 Task: Search for a shared room in Weihai, China, from June 8 to June 19 for 1 guest, with a price range of 5000-12000 INR.
Action: Mouse moved to (405, 91)
Screenshot: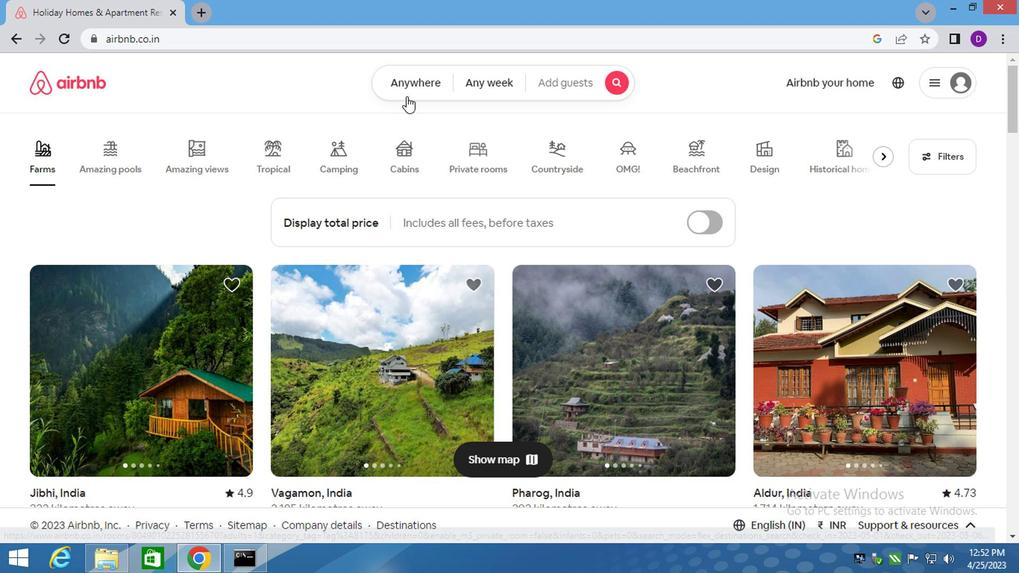 
Action: Mouse pressed left at (405, 91)
Screenshot: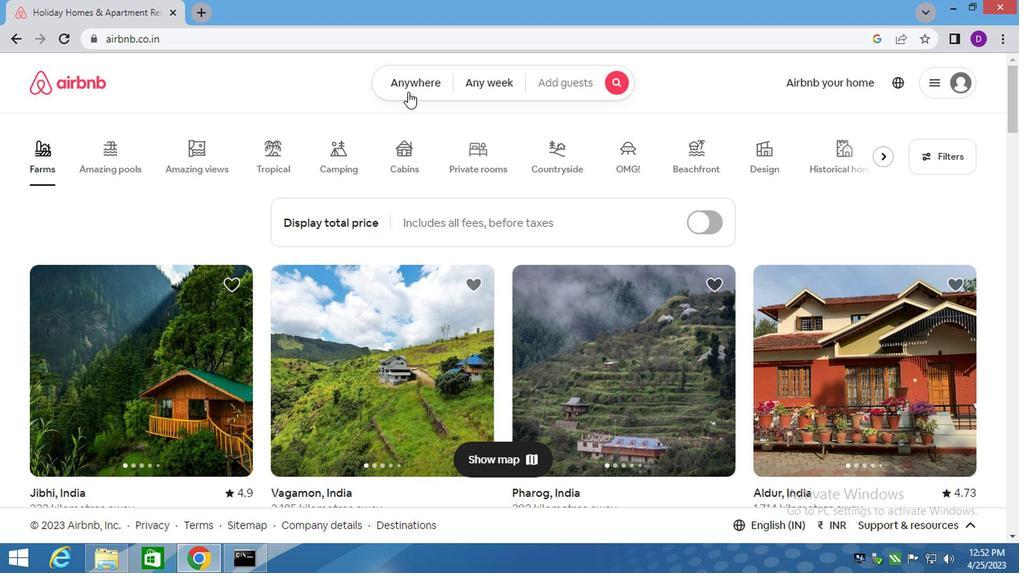 
Action: Mouse moved to (239, 145)
Screenshot: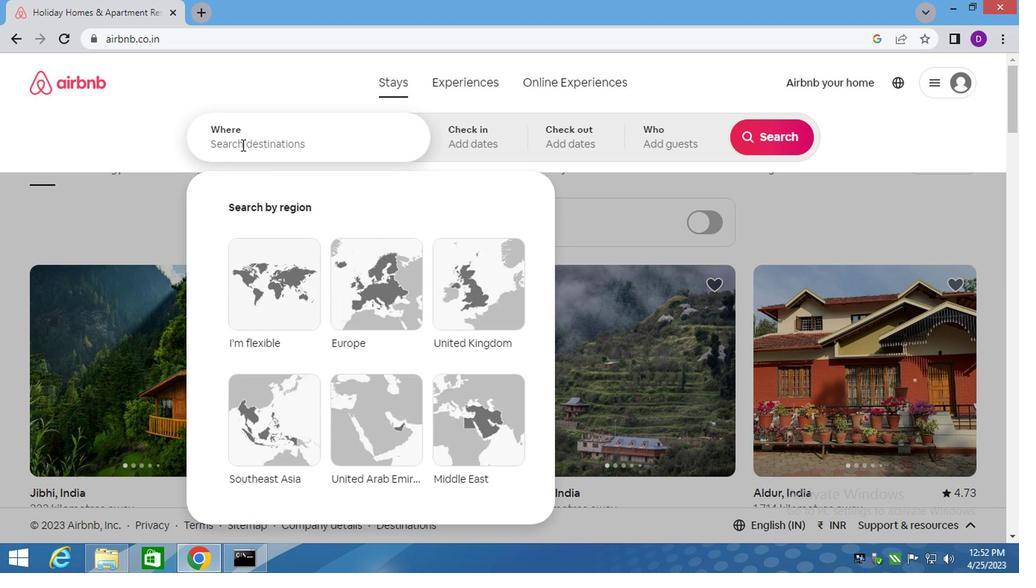 
Action: Mouse pressed left at (239, 145)
Screenshot: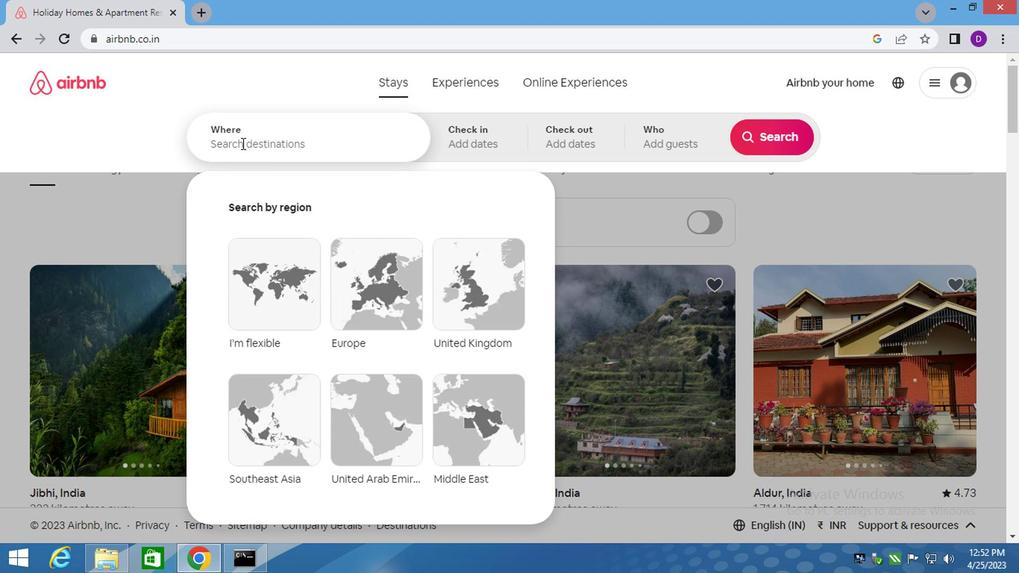 
Action: Key pressed <Key.shift>WEIHAI,<Key.space><Key.shift>CHINA<Key.enter>
Screenshot: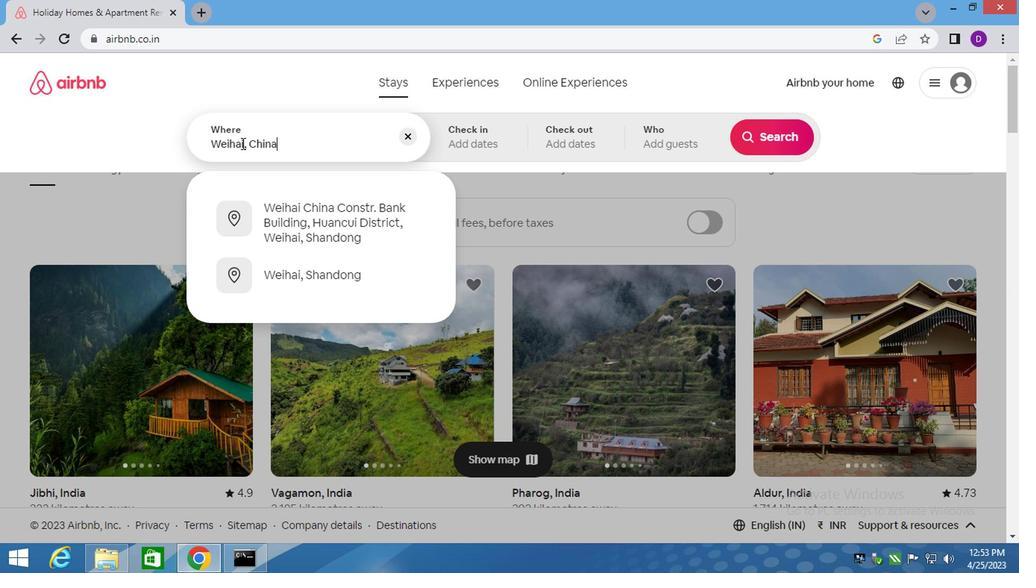 
Action: Mouse moved to (762, 262)
Screenshot: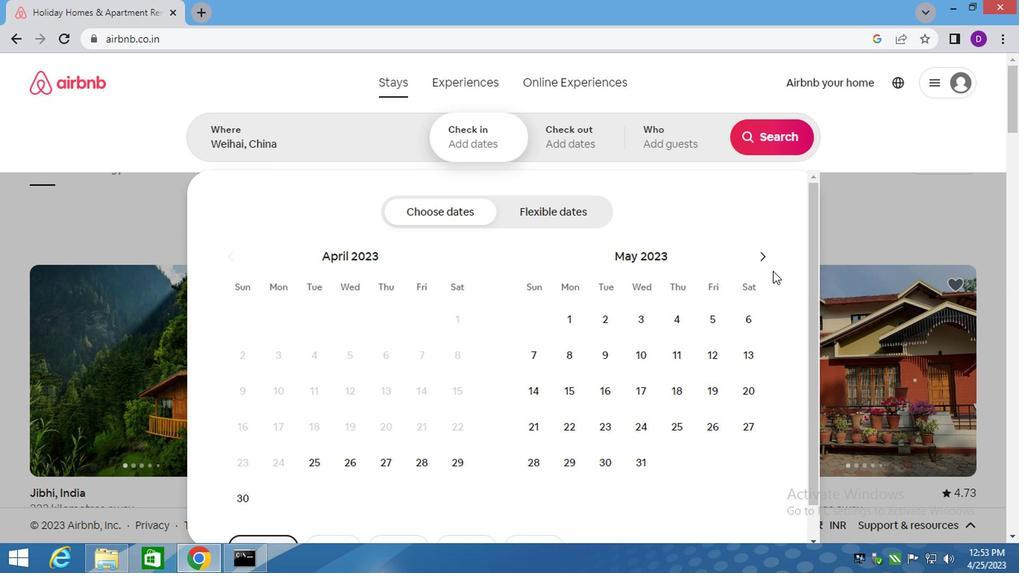 
Action: Mouse pressed left at (762, 262)
Screenshot: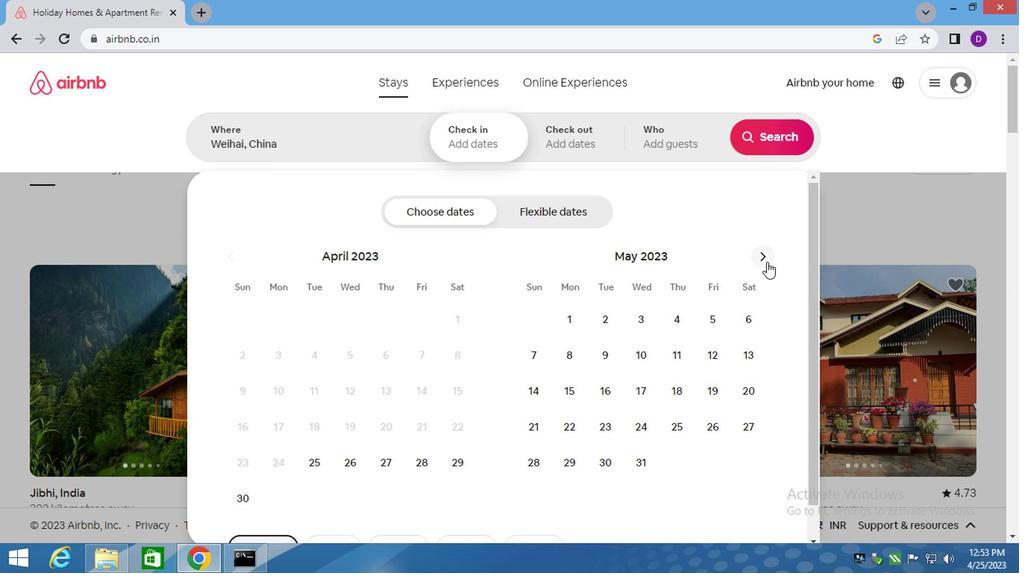 
Action: Mouse moved to (664, 362)
Screenshot: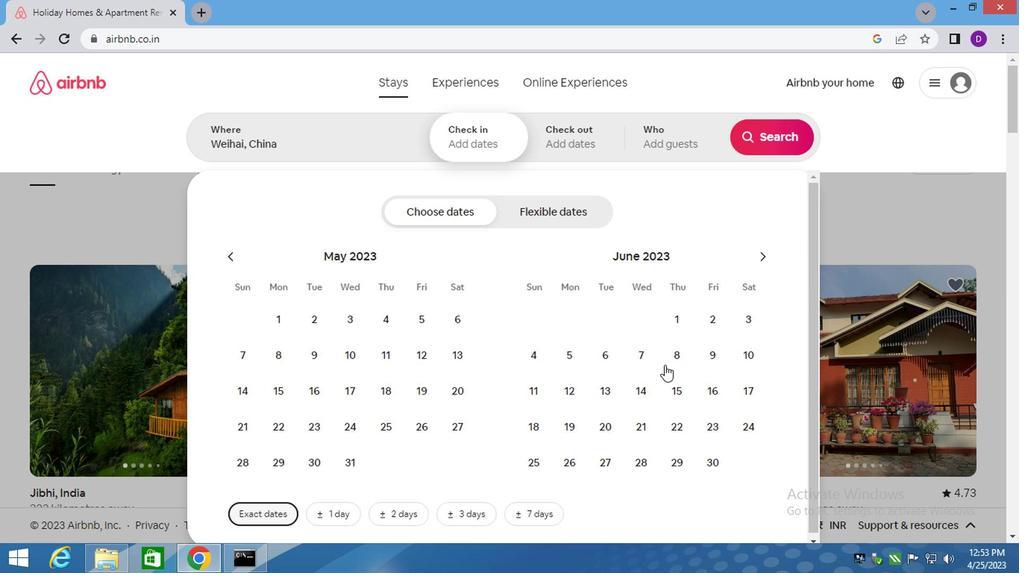 
Action: Mouse pressed left at (664, 362)
Screenshot: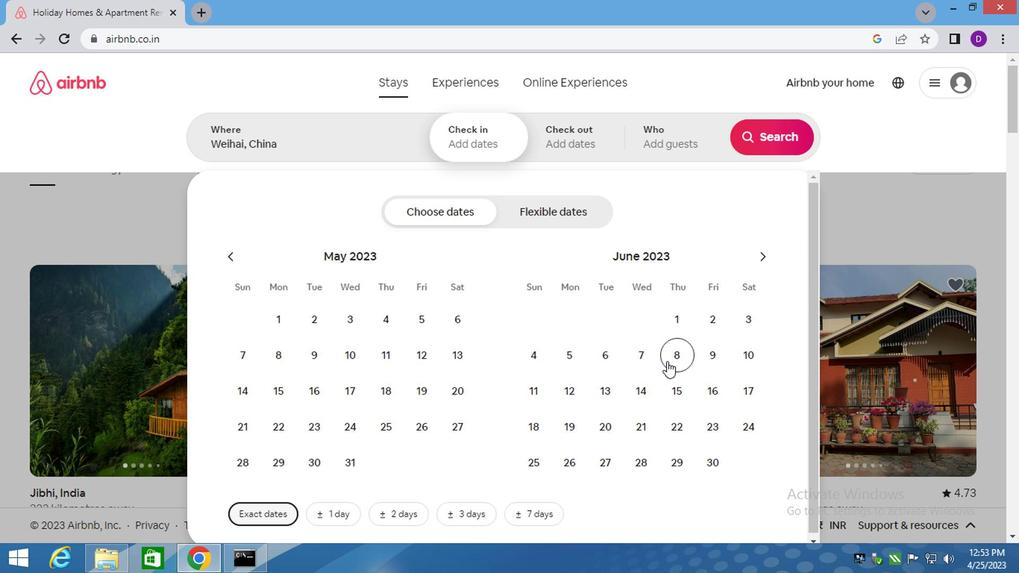 
Action: Mouse moved to (628, 424)
Screenshot: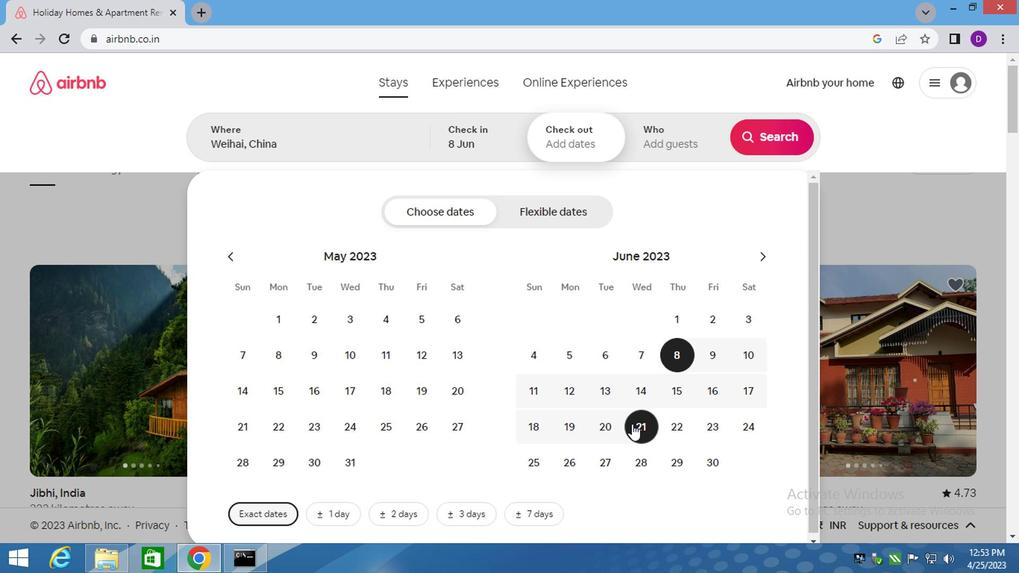 
Action: Mouse pressed left at (628, 424)
Screenshot: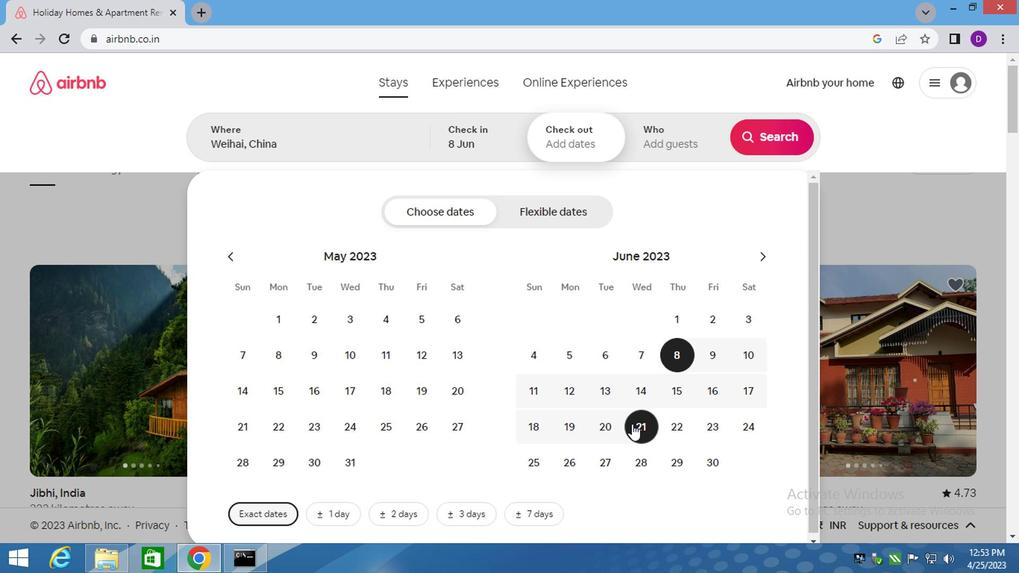 
Action: Mouse moved to (570, 425)
Screenshot: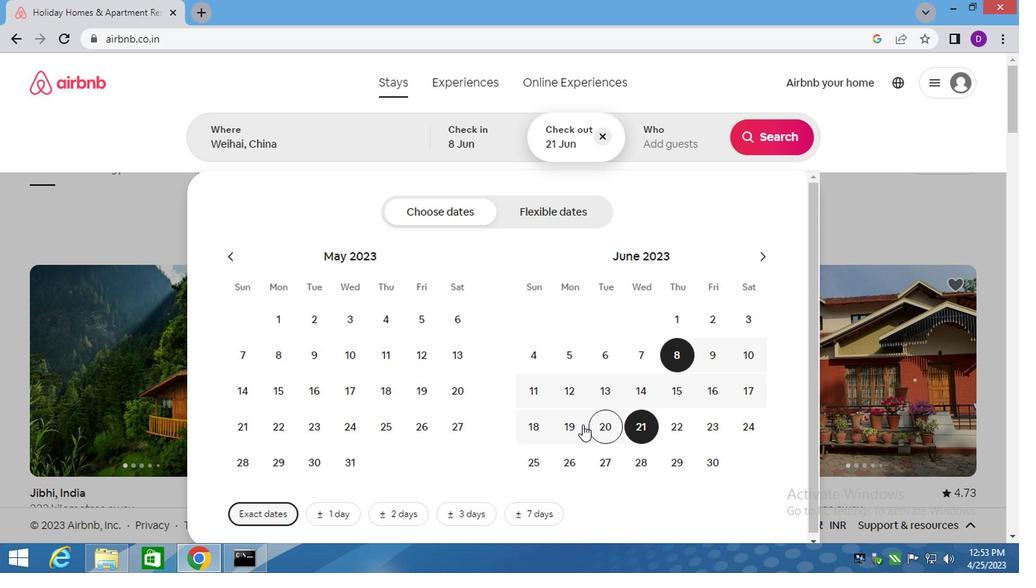 
Action: Mouse pressed left at (570, 425)
Screenshot: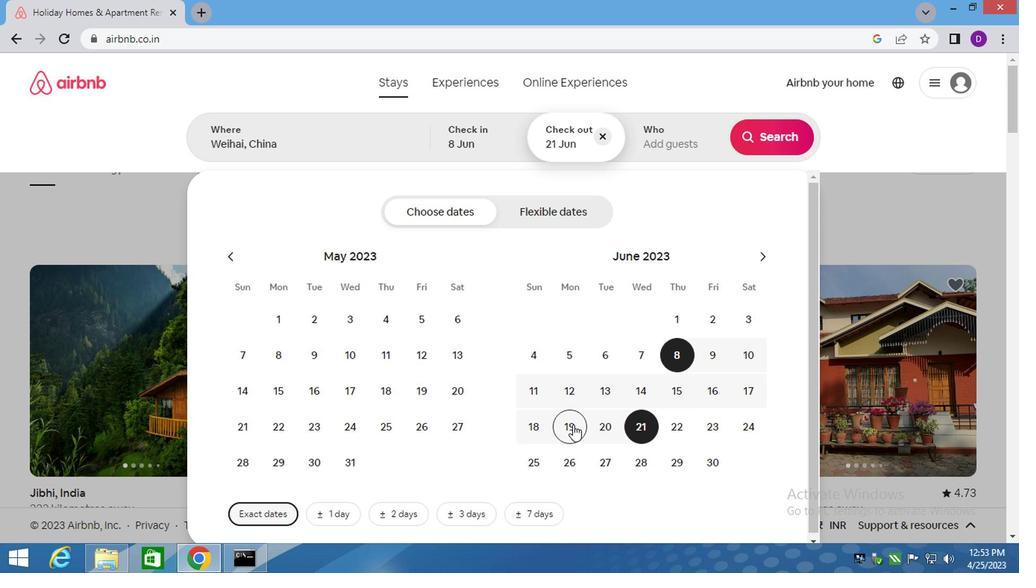 
Action: Mouse moved to (653, 127)
Screenshot: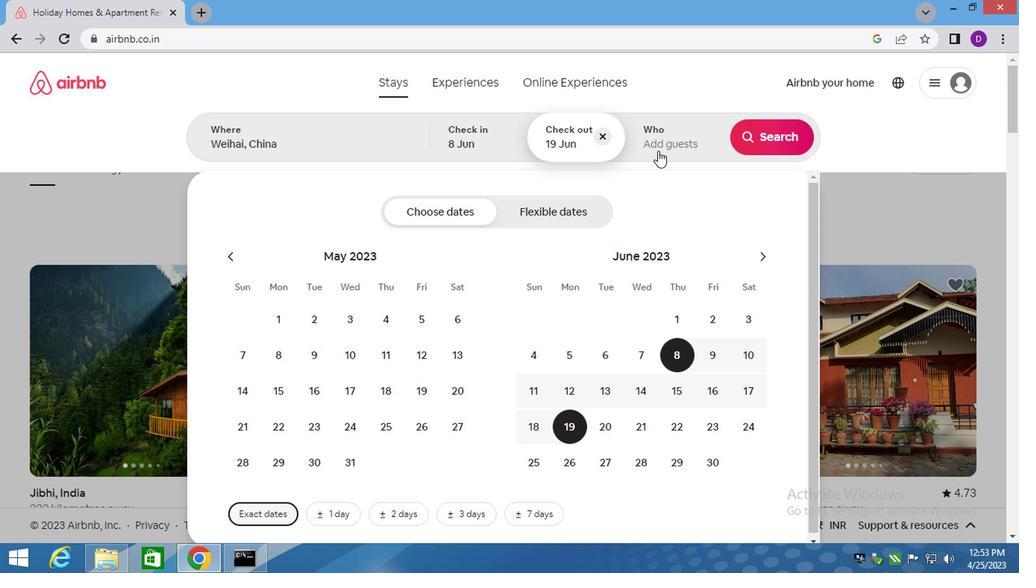 
Action: Mouse pressed left at (653, 127)
Screenshot: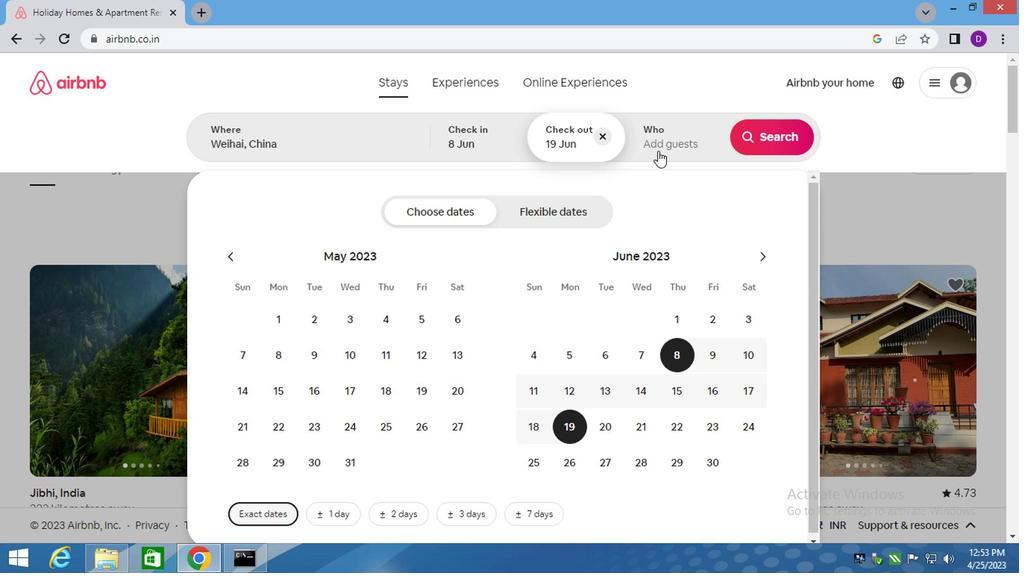 
Action: Mouse moved to (769, 218)
Screenshot: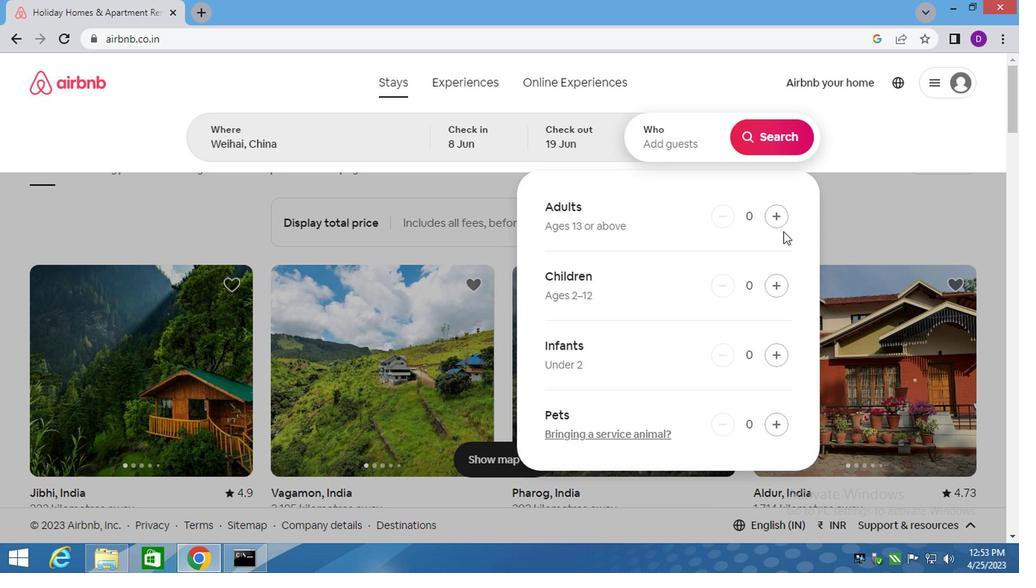 
Action: Mouse pressed left at (769, 218)
Screenshot: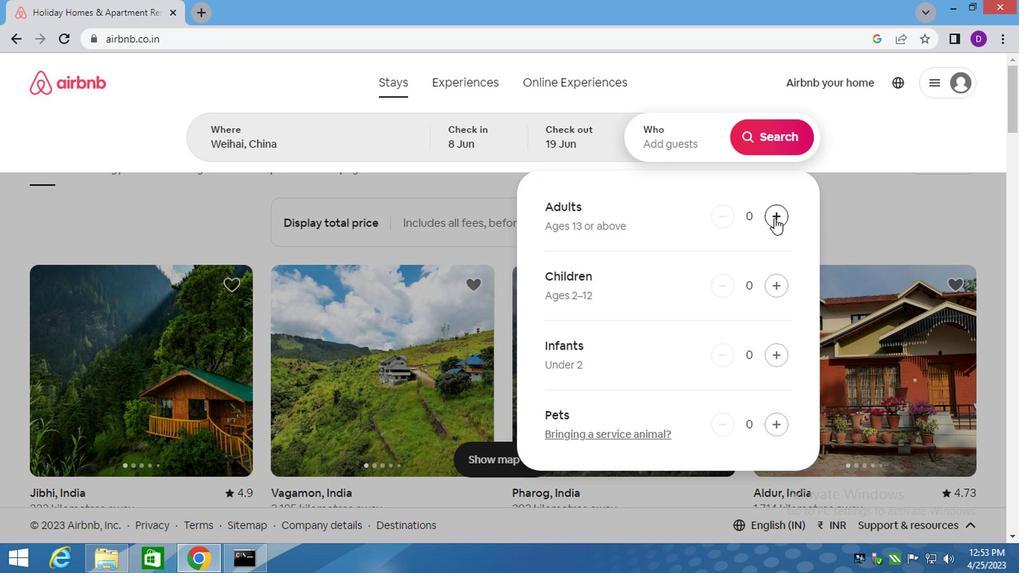 
Action: Mouse moved to (760, 138)
Screenshot: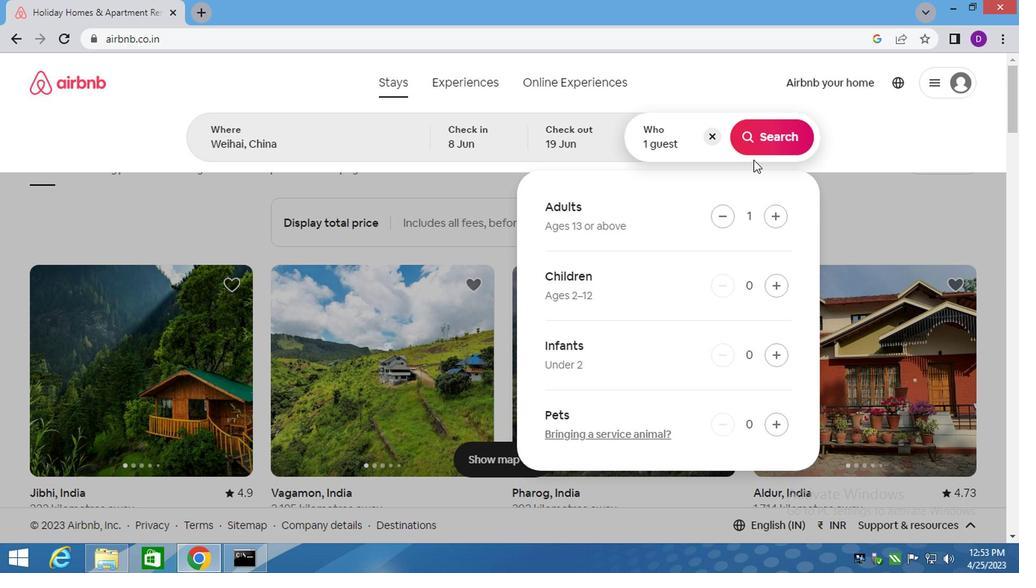 
Action: Mouse pressed left at (760, 138)
Screenshot: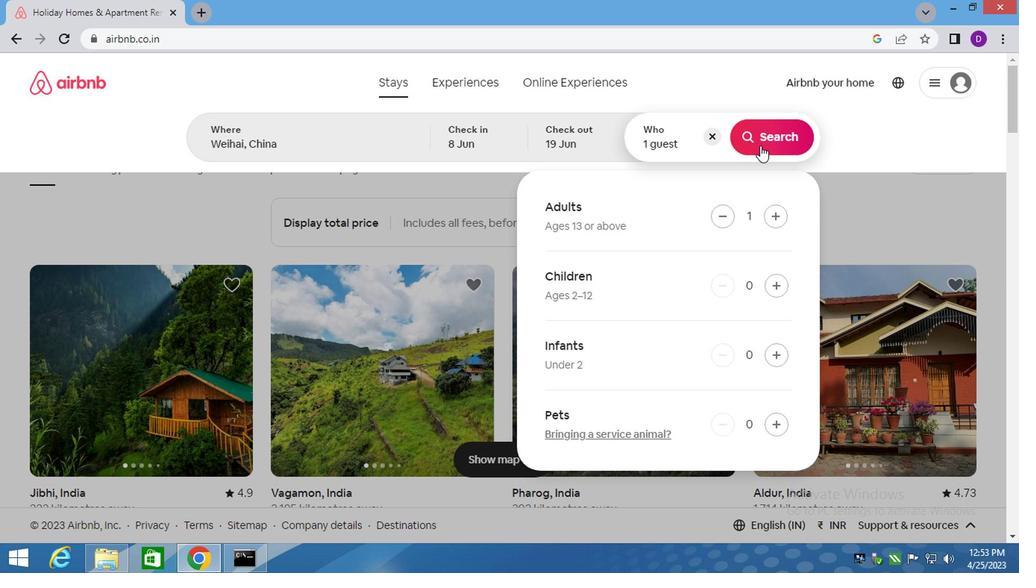 
Action: Mouse moved to (936, 150)
Screenshot: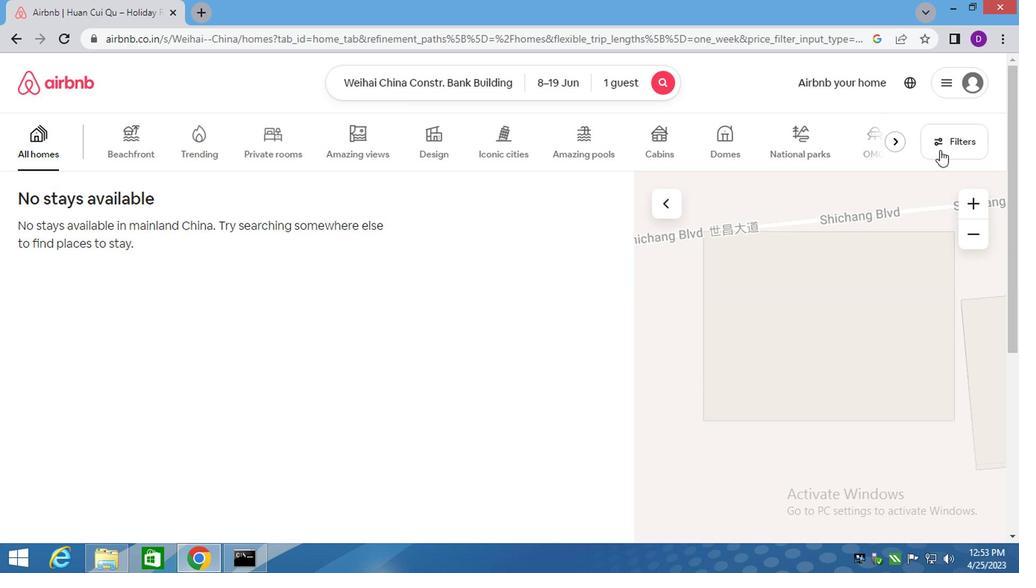 
Action: Mouse pressed left at (936, 150)
Screenshot: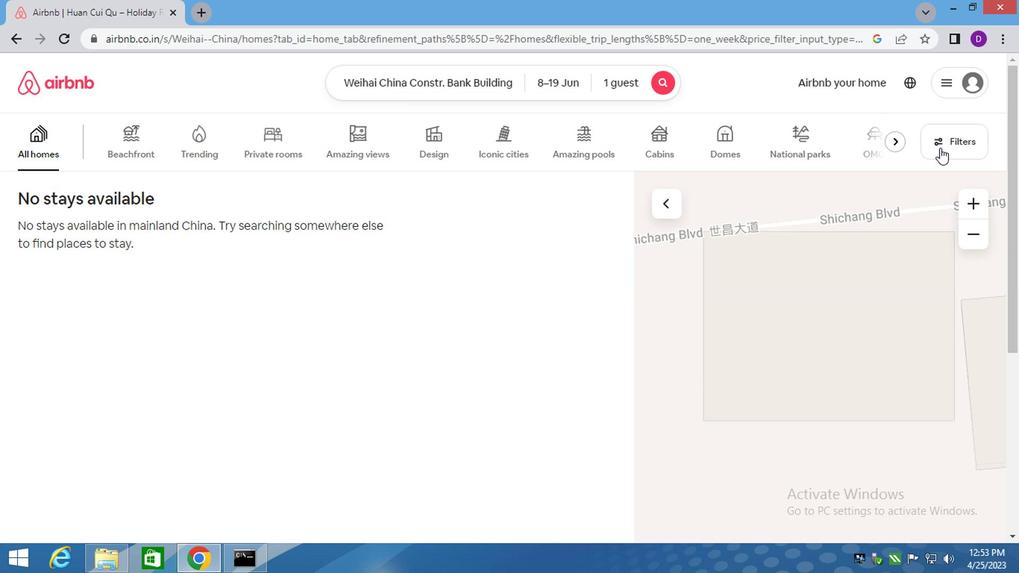
Action: Mouse moved to (309, 234)
Screenshot: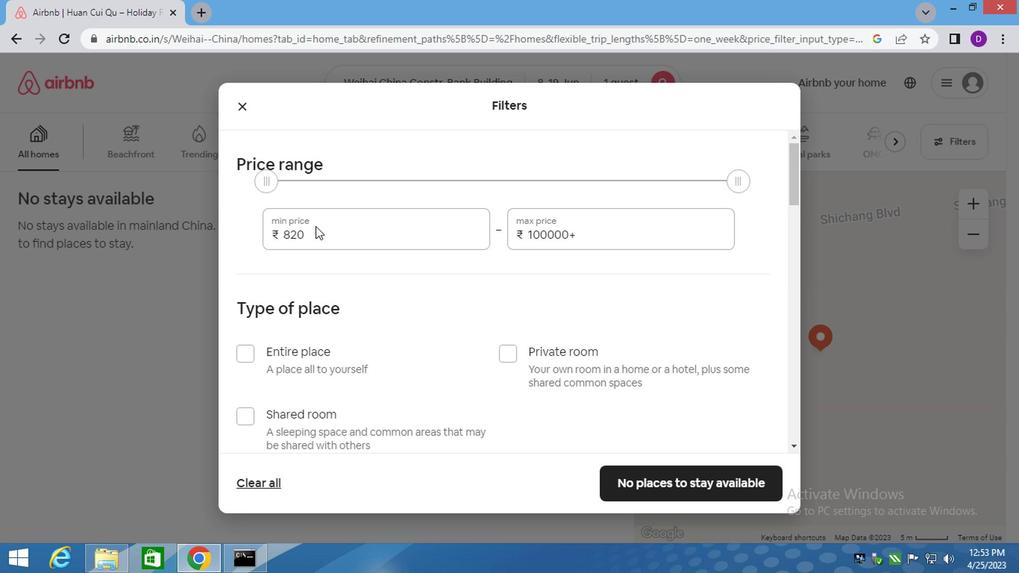 
Action: Mouse pressed left at (309, 234)
Screenshot: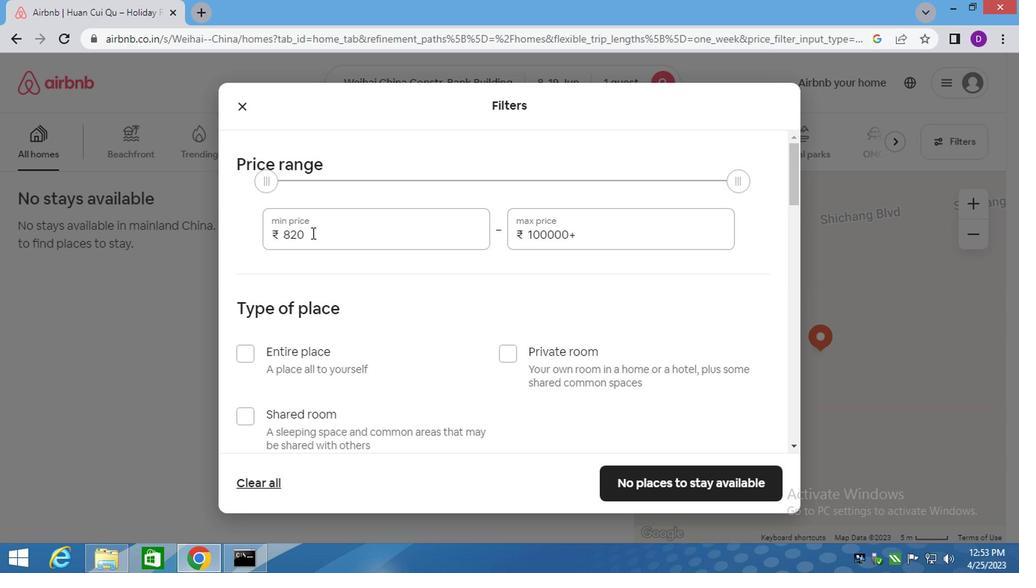 
Action: Mouse pressed left at (309, 234)
Screenshot: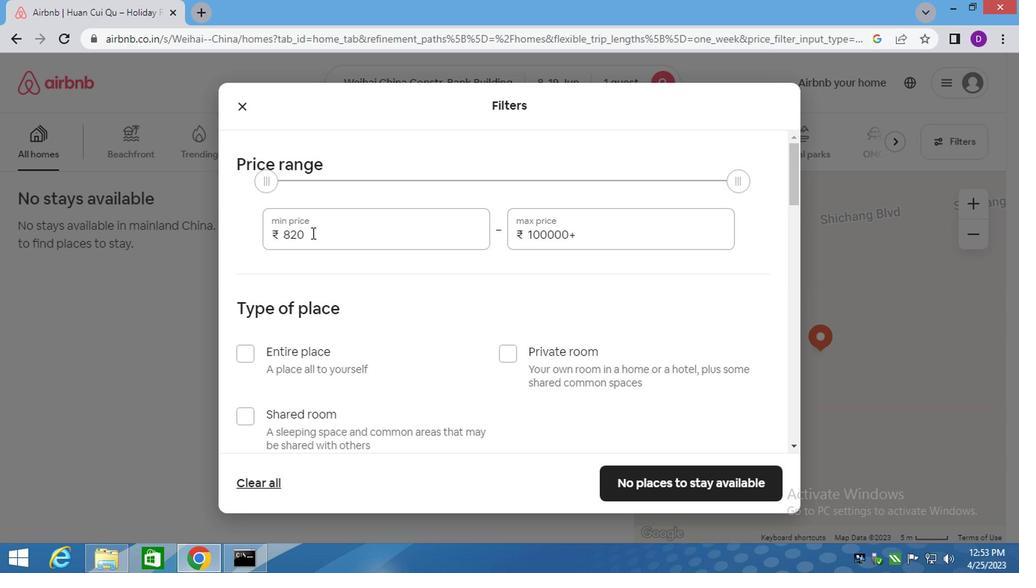 
Action: Key pressed 5000<Key.tab>12000
Screenshot: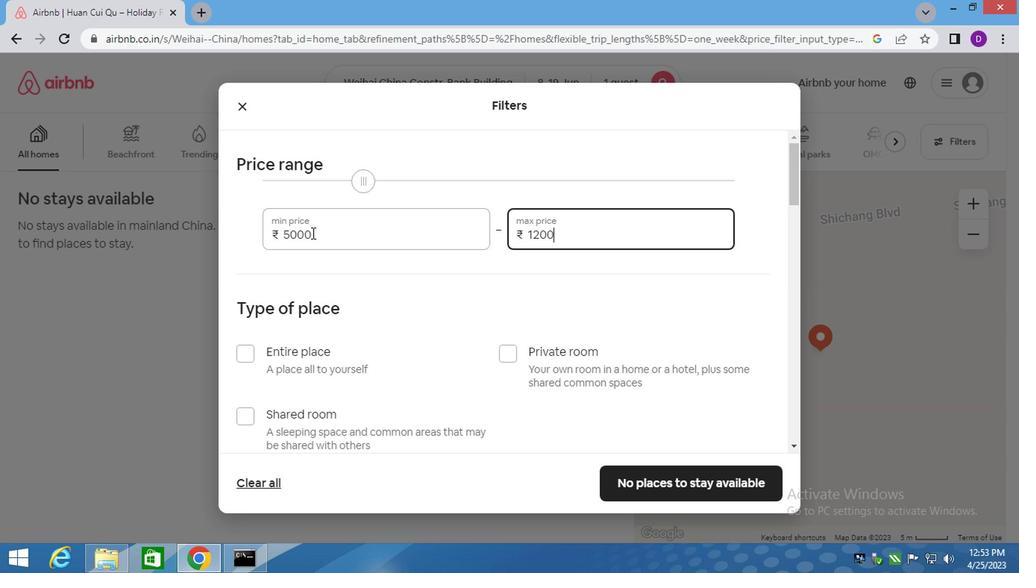 
Action: Mouse moved to (240, 416)
Screenshot: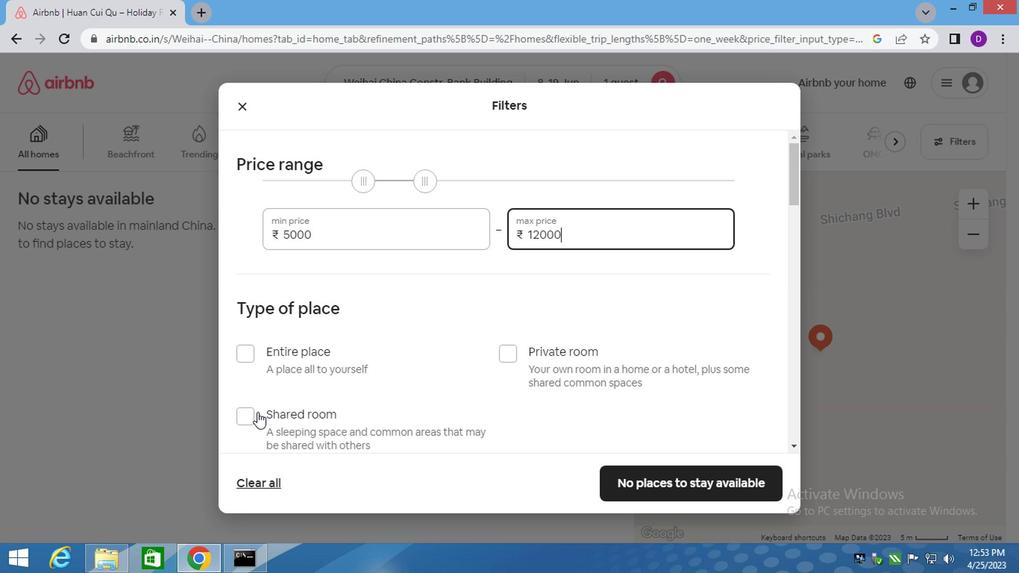 
Action: Mouse pressed left at (240, 416)
Screenshot: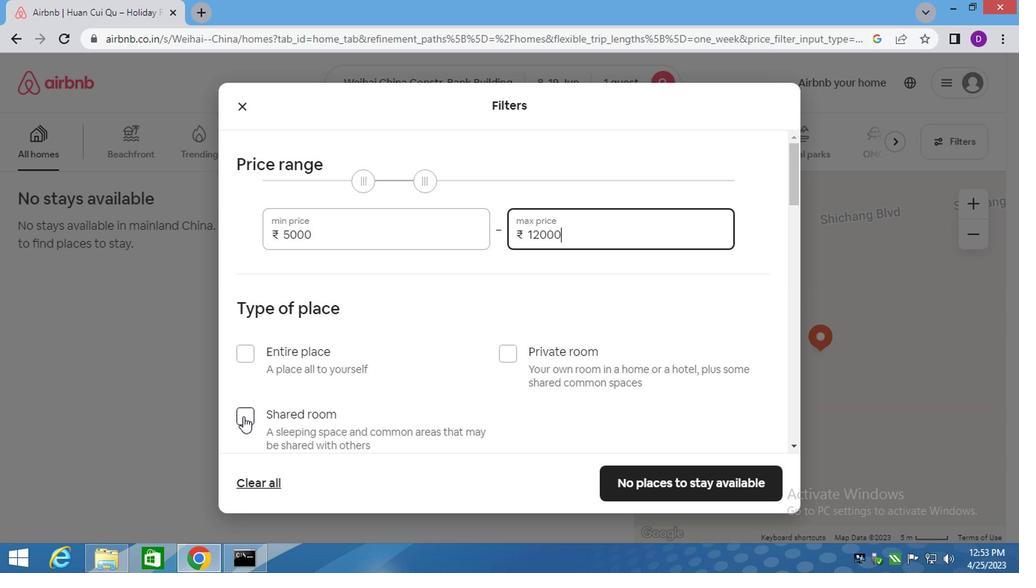 
Action: Mouse moved to (378, 357)
Screenshot: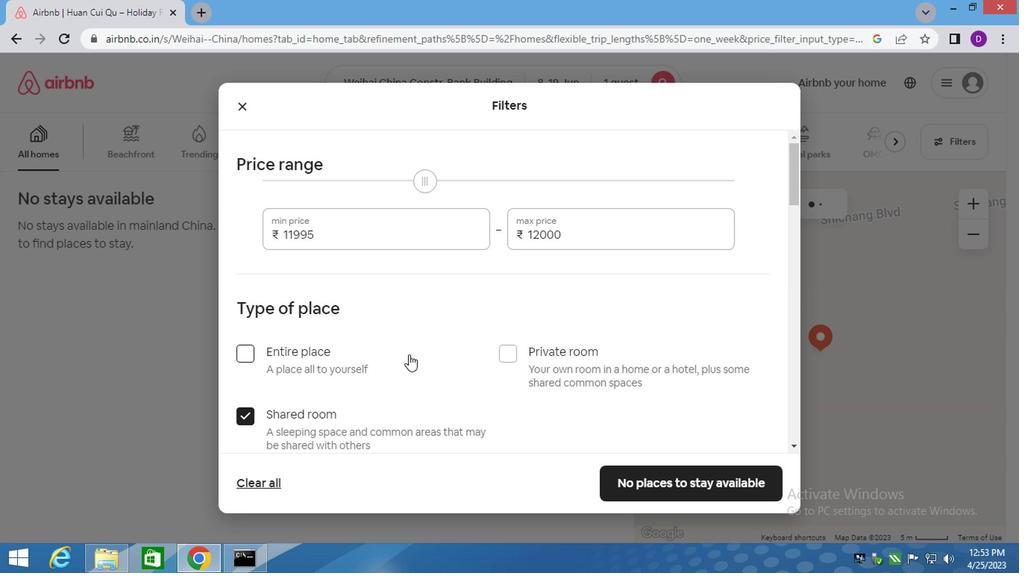 
Action: Mouse scrolled (384, 352) with delta (0, 0)
Screenshot: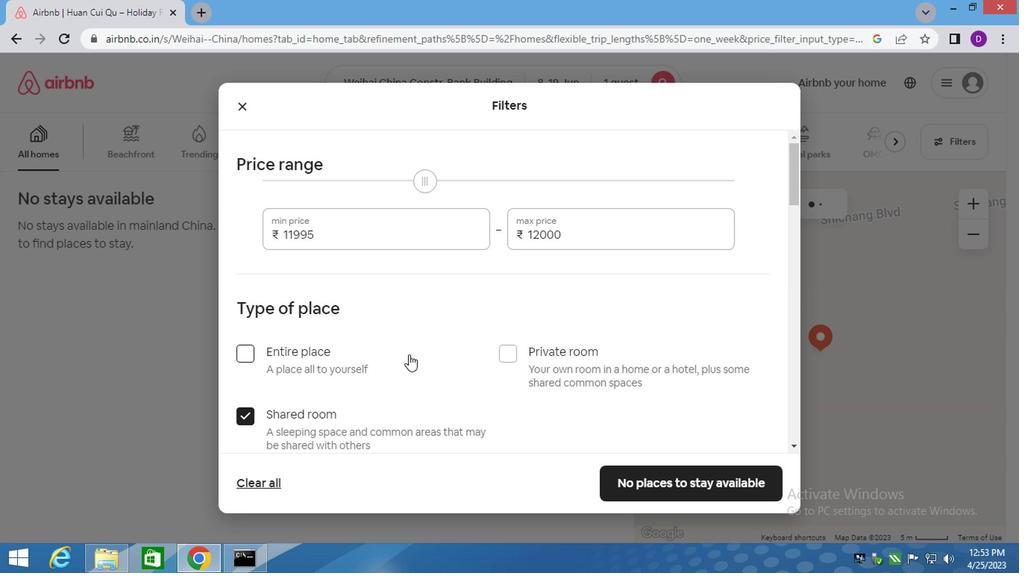 
Action: Mouse moved to (377, 359)
Screenshot: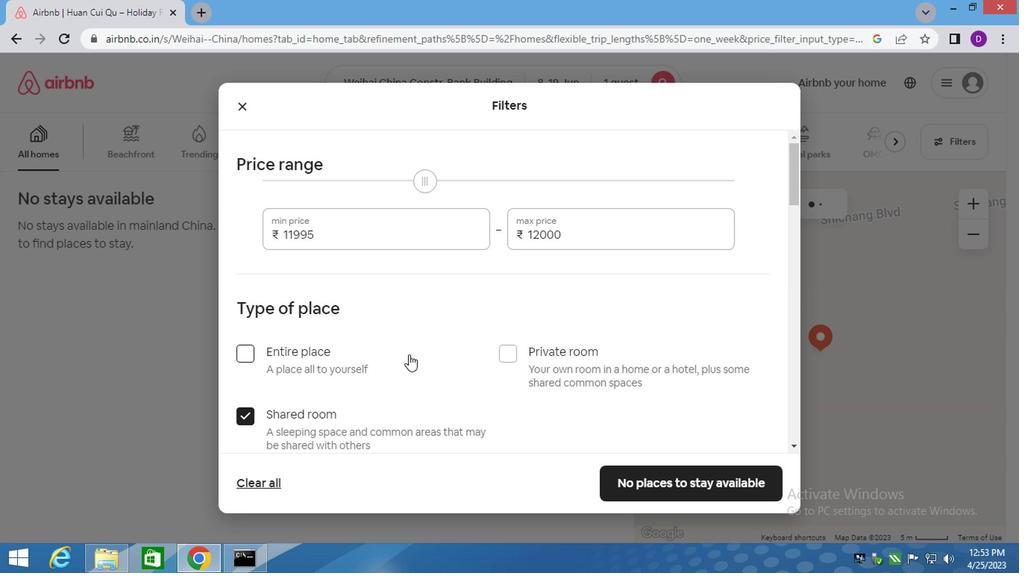 
Action: Mouse scrolled (378, 357) with delta (0, 0)
Screenshot: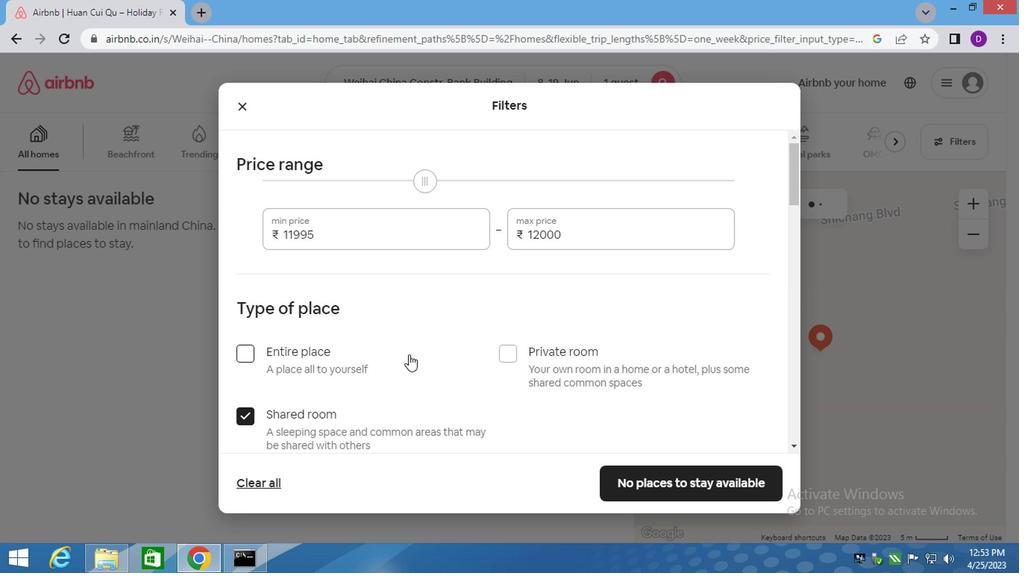 
Action: Mouse scrolled (377, 358) with delta (0, -1)
Screenshot: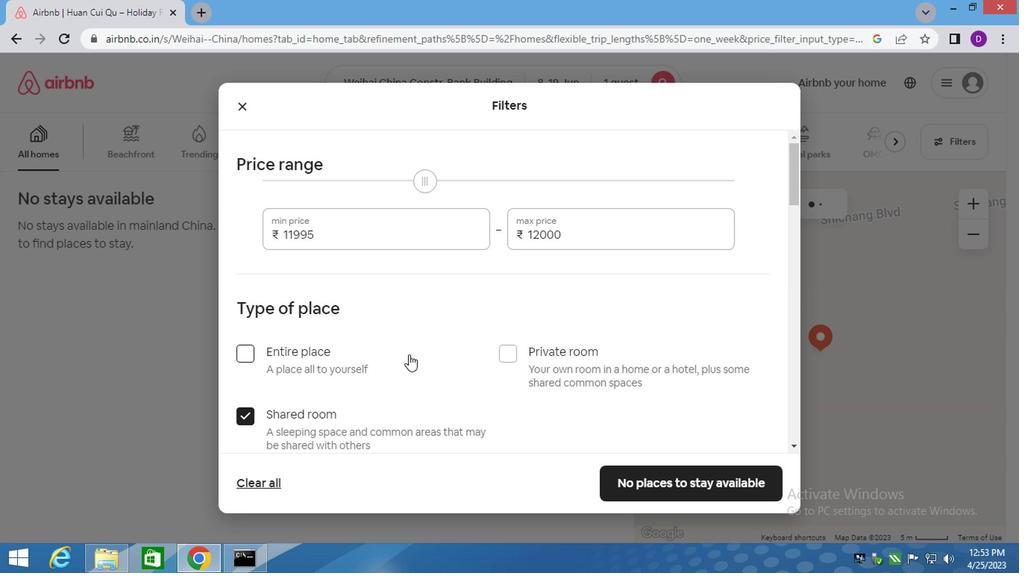 
Action: Mouse moved to (372, 359)
Screenshot: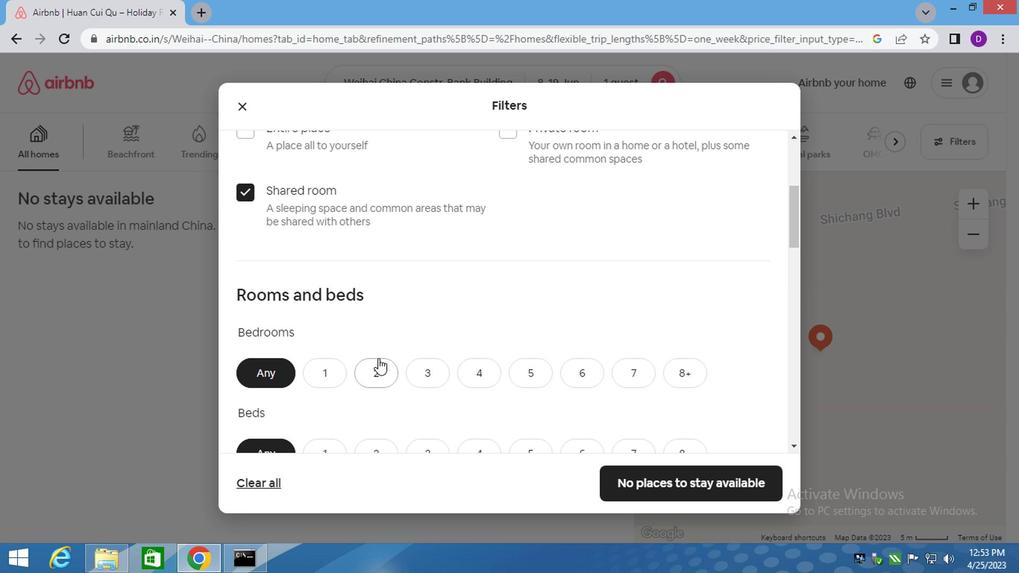 
Action: Mouse scrolled (372, 358) with delta (0, -1)
Screenshot: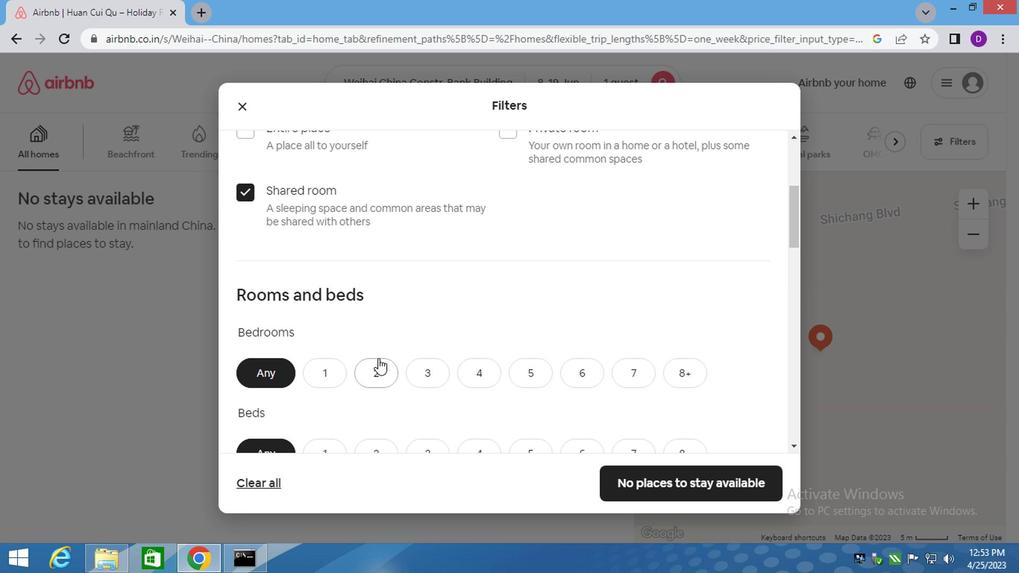 
Action: Mouse scrolled (372, 358) with delta (0, -1)
Screenshot: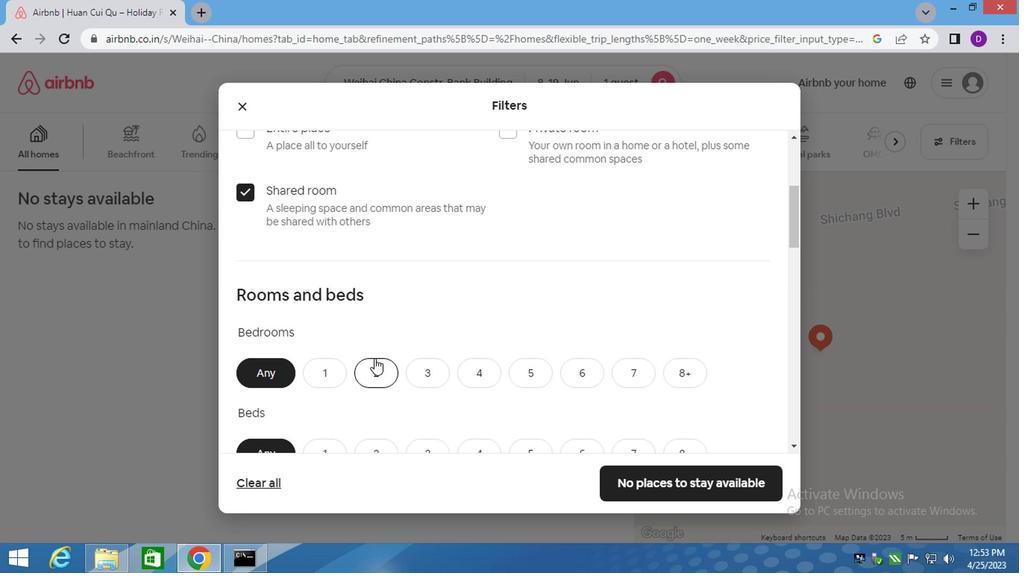 
Action: Mouse moved to (325, 233)
Screenshot: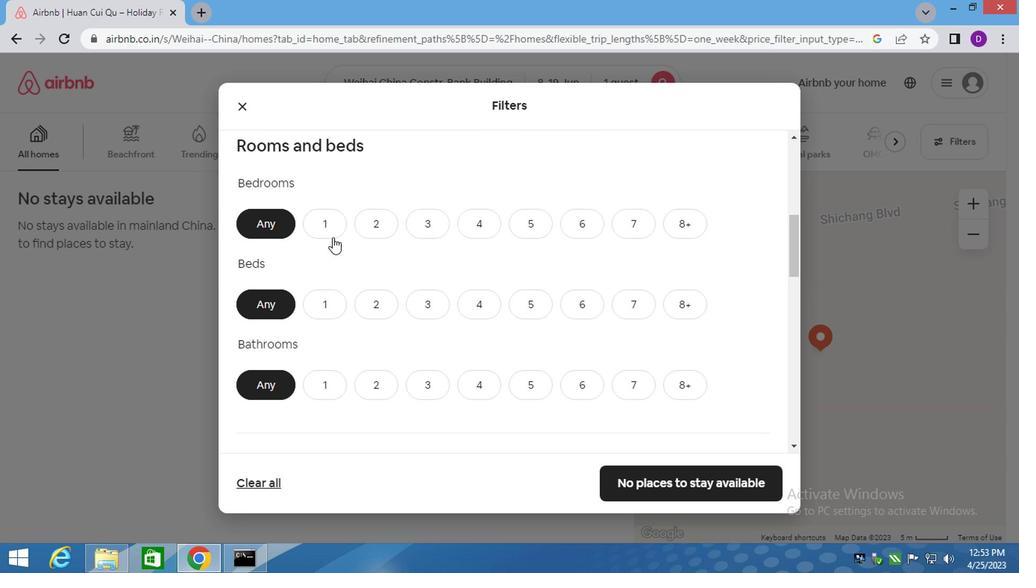 
Action: Mouse pressed left at (325, 233)
Screenshot: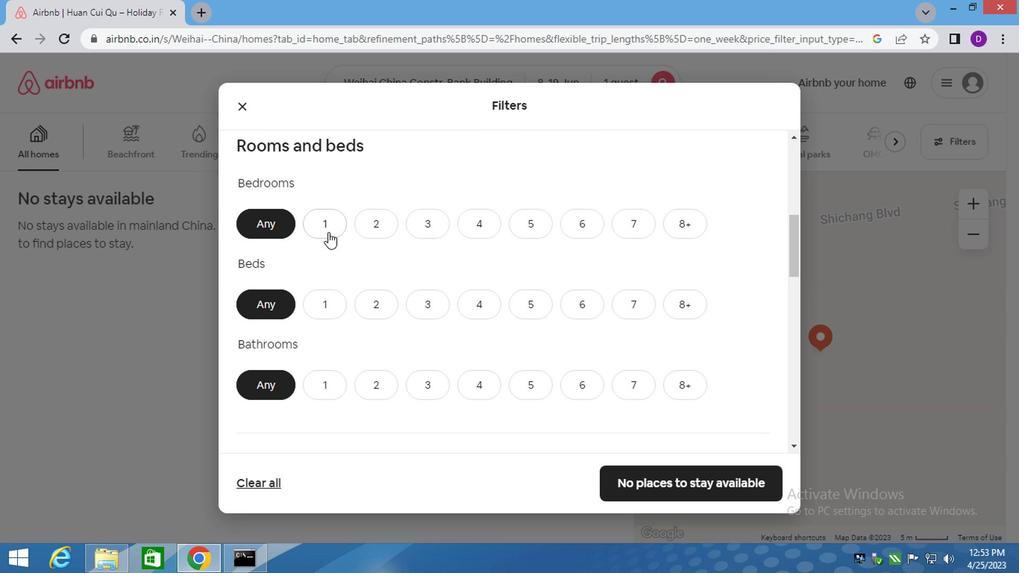 
Action: Mouse moved to (335, 307)
Screenshot: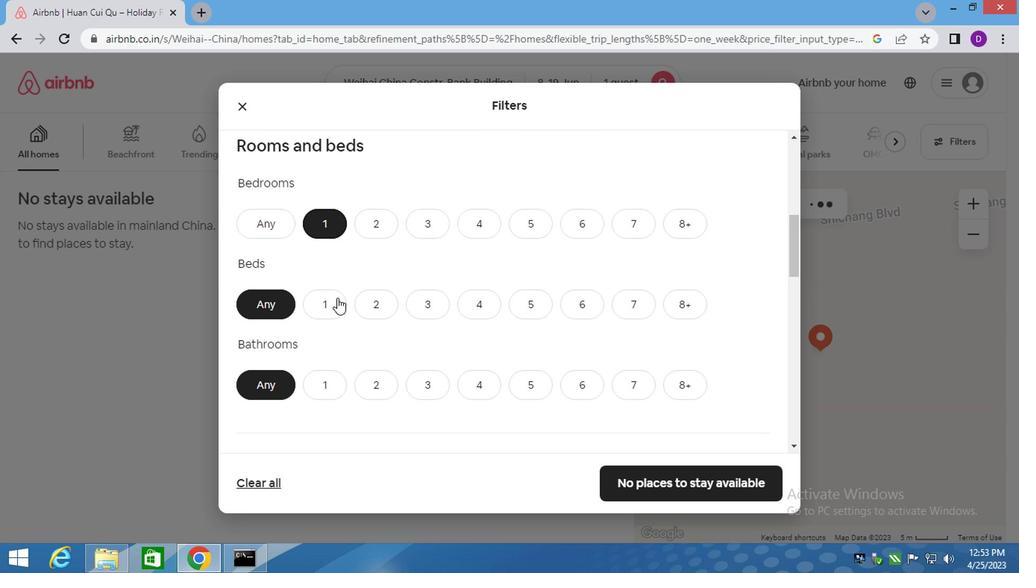 
Action: Mouse pressed left at (335, 307)
Screenshot: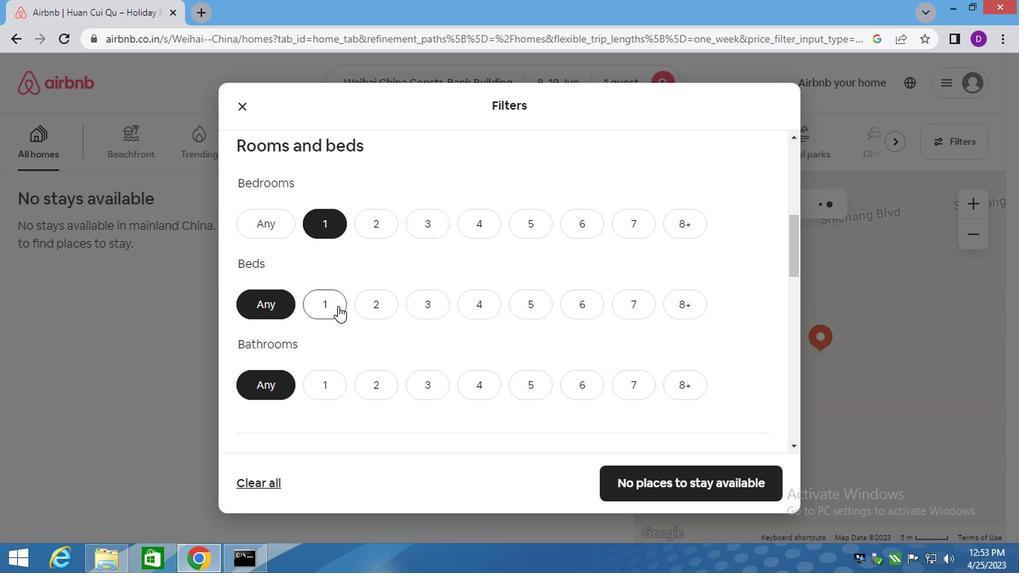 
Action: Mouse moved to (321, 387)
Screenshot: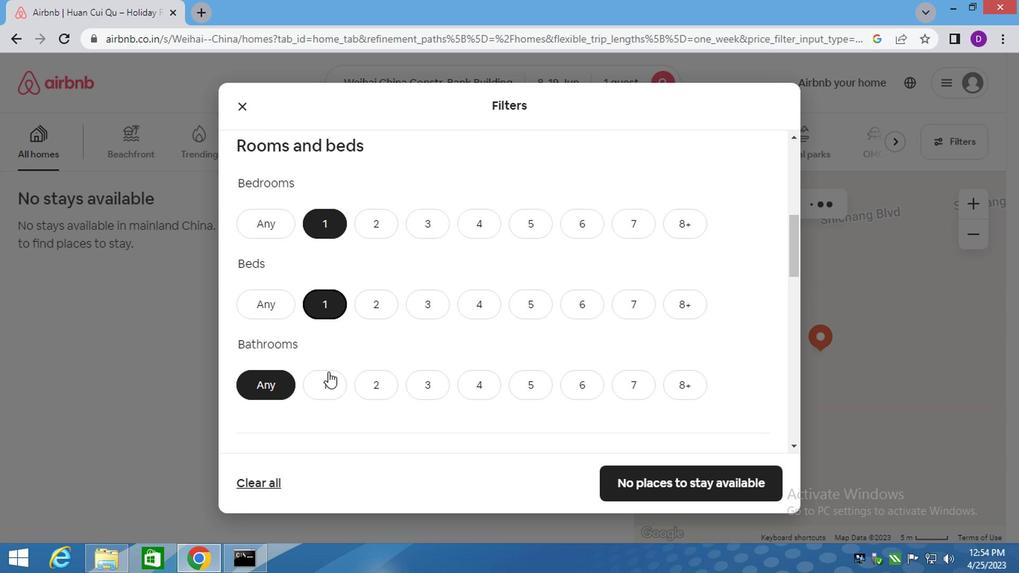 
Action: Mouse pressed left at (321, 387)
Screenshot: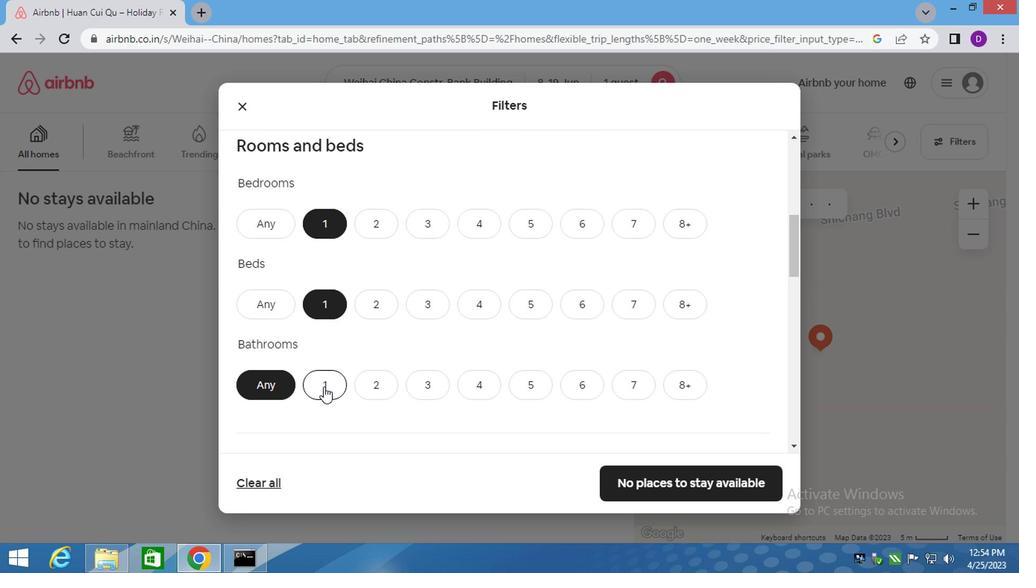 
Action: Mouse moved to (359, 393)
Screenshot: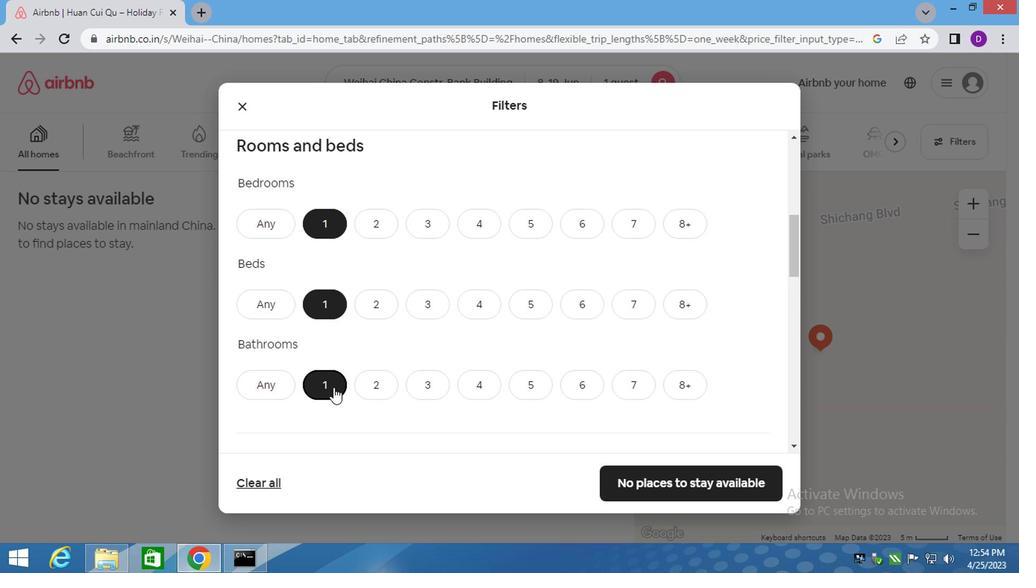 
Action: Mouse scrolled (359, 392) with delta (0, -1)
Screenshot: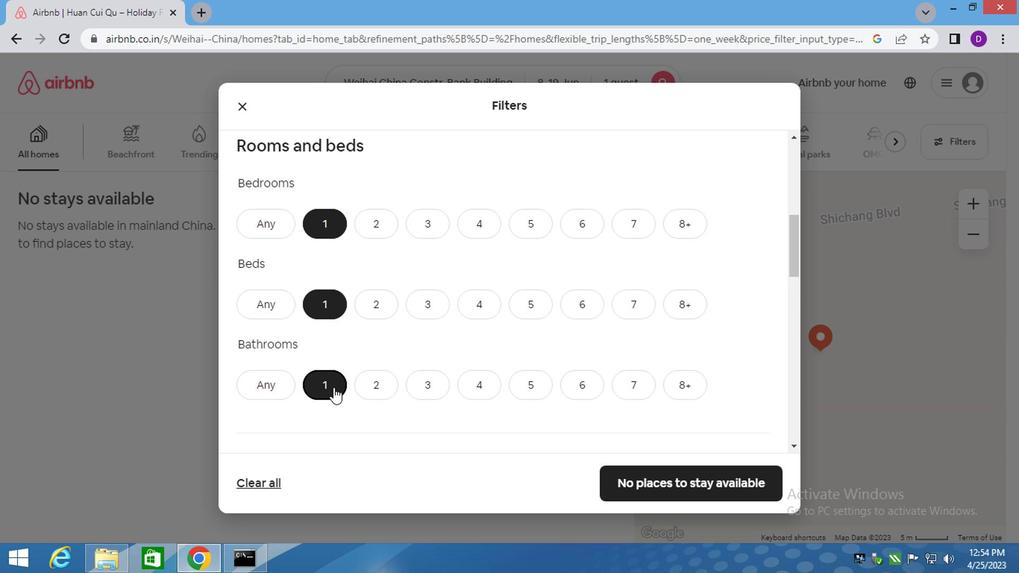 
Action: Mouse moved to (368, 395)
Screenshot: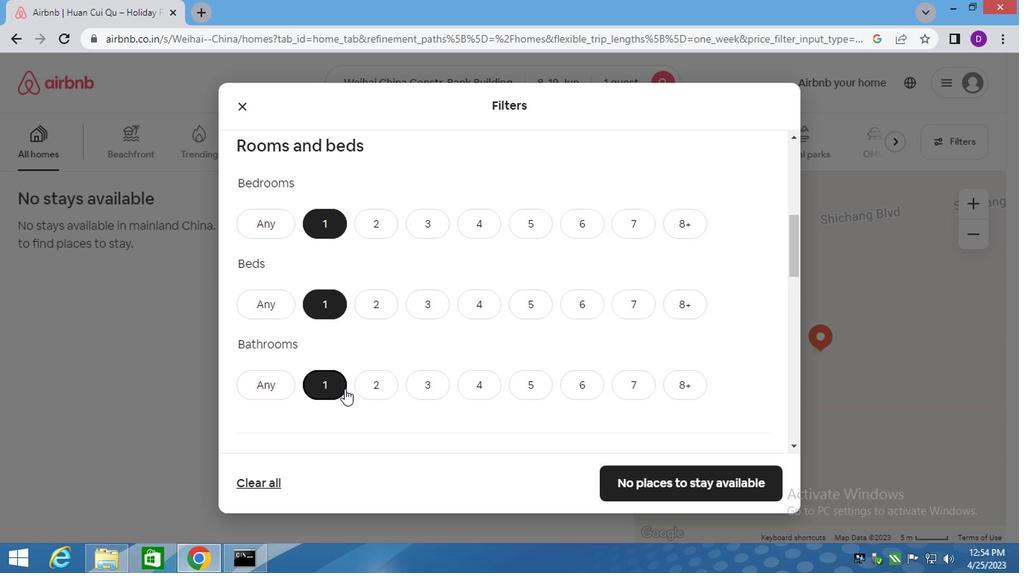 
Action: Mouse scrolled (368, 394) with delta (0, 0)
Screenshot: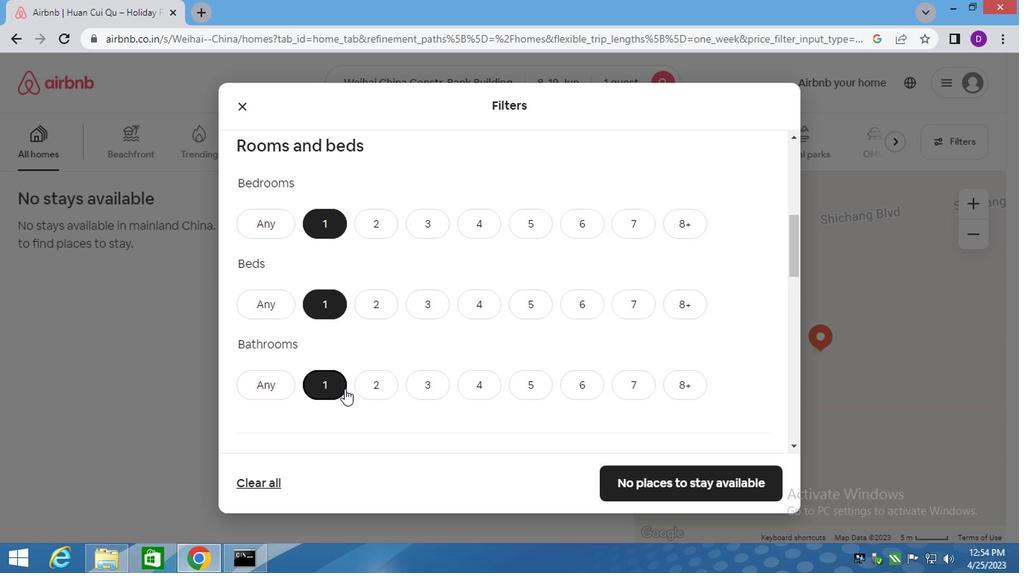 
Action: Mouse moved to (370, 397)
Screenshot: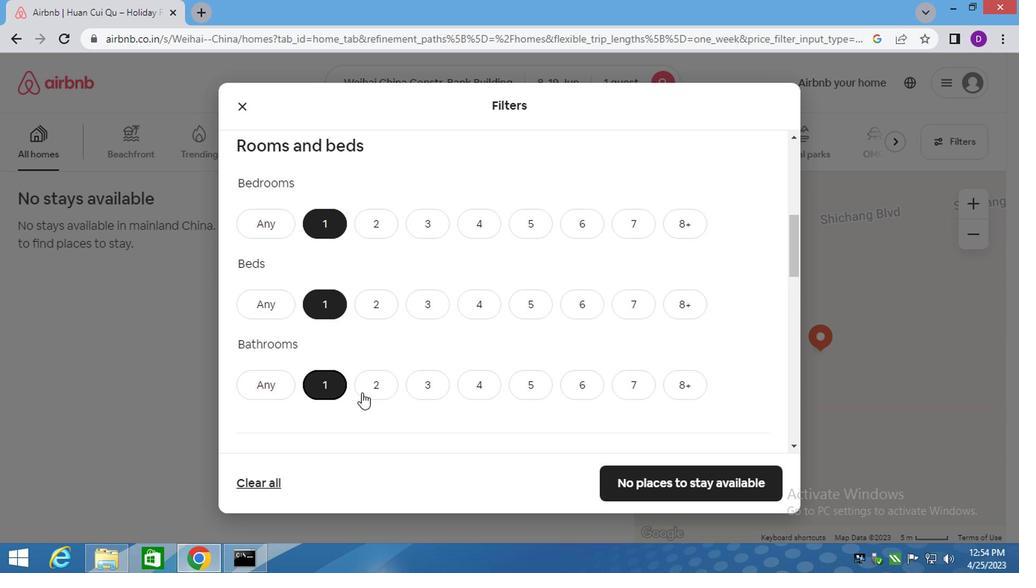 
Action: Mouse scrolled (370, 395) with delta (0, -1)
Screenshot: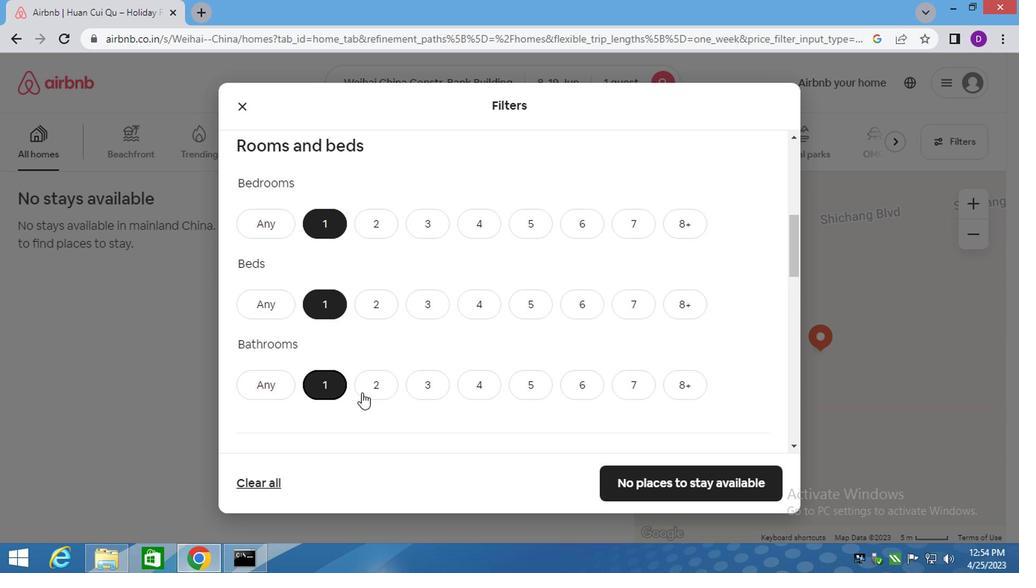 
Action: Mouse scrolled (370, 397) with delta (0, 0)
Screenshot: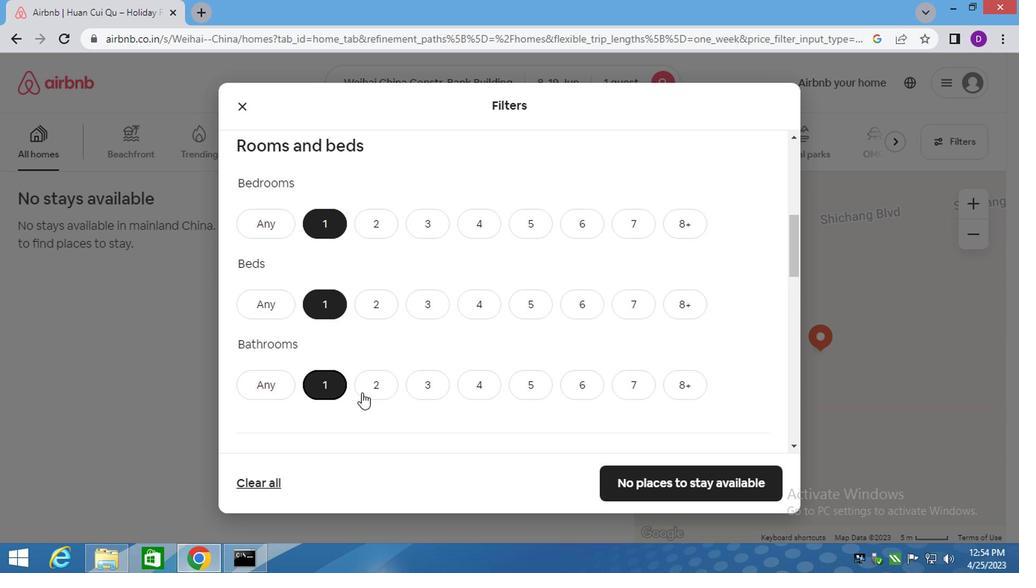 
Action: Mouse moved to (449, 382)
Screenshot: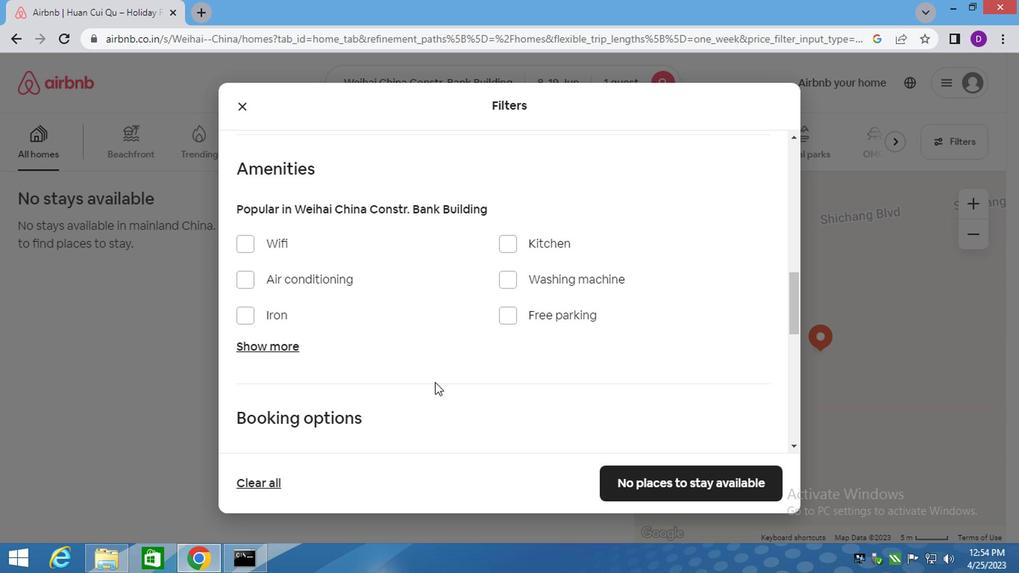 
Action: Mouse scrolled (449, 382) with delta (0, 0)
Screenshot: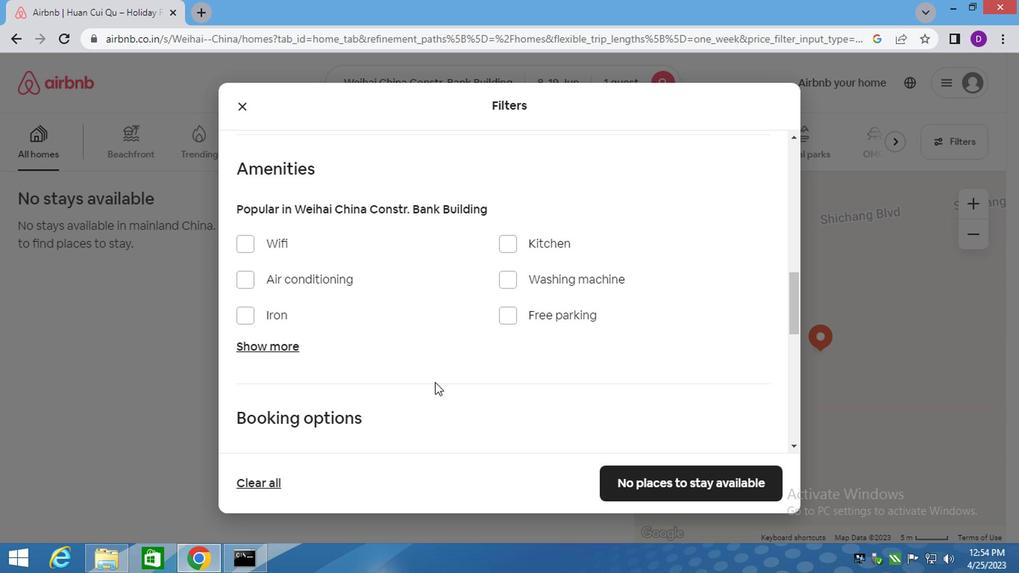 
Action: Mouse moved to (449, 382)
Screenshot: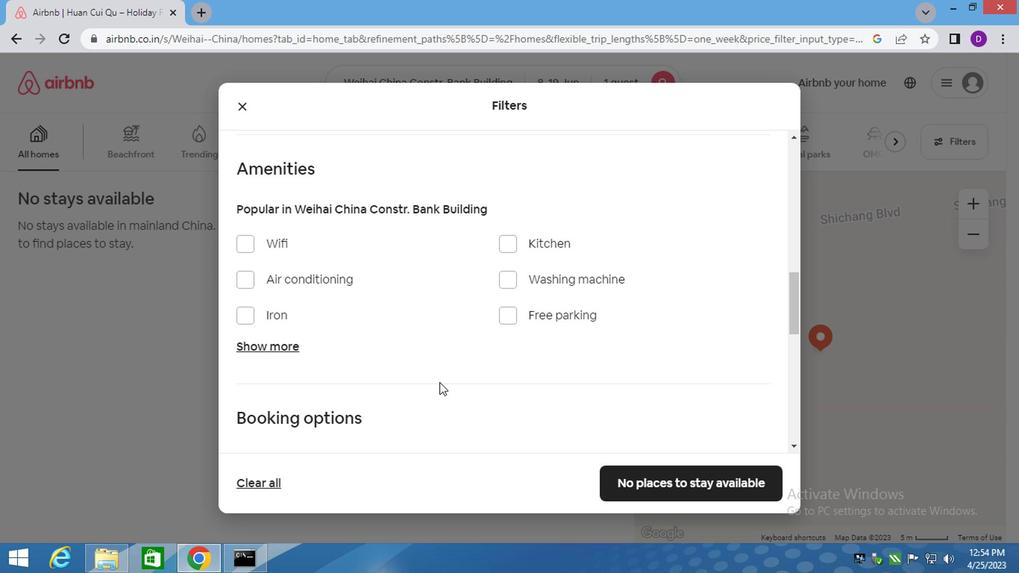 
Action: Mouse scrolled (449, 382) with delta (0, 0)
Screenshot: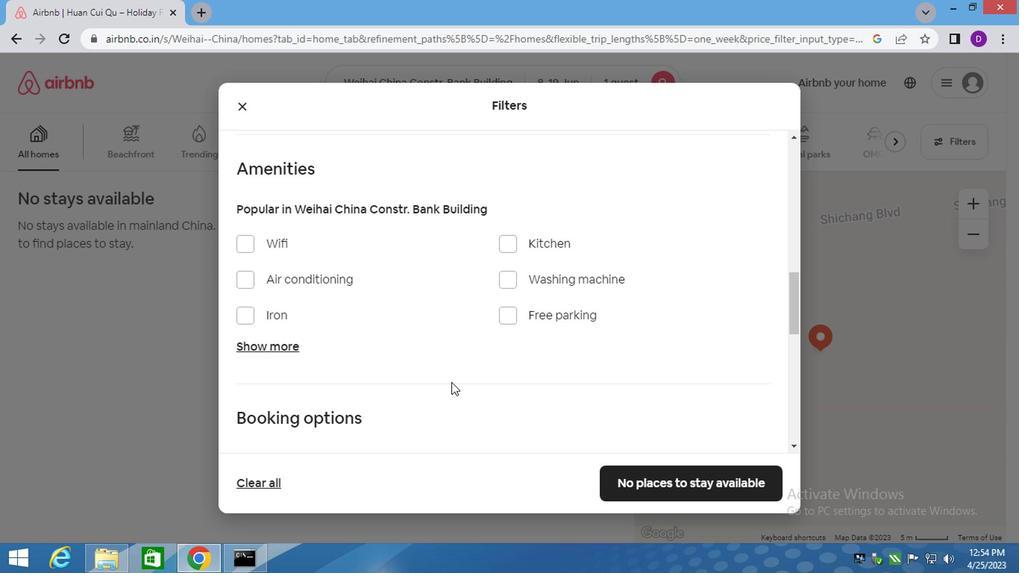 
Action: Mouse moved to (469, 382)
Screenshot: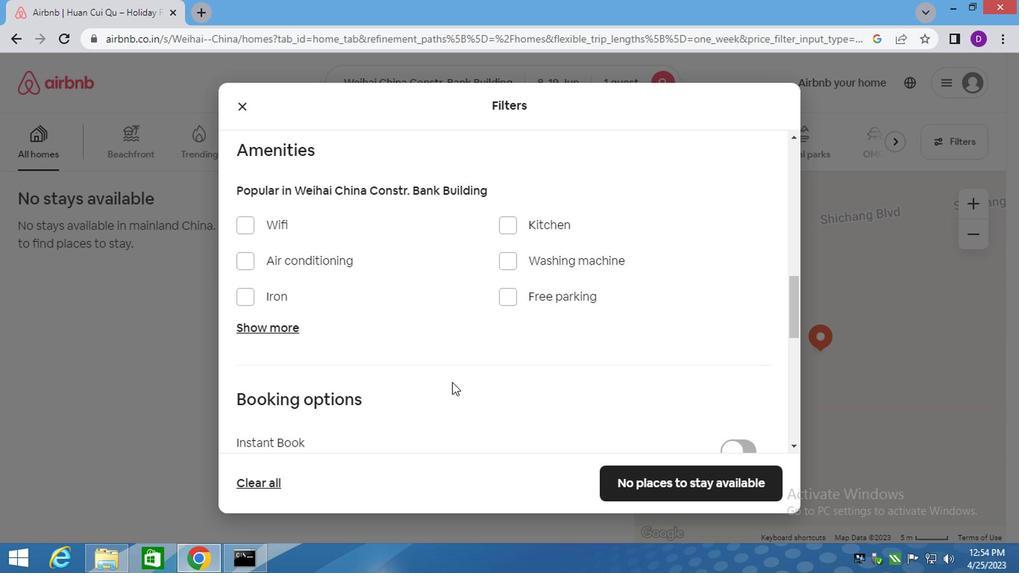 
Action: Mouse scrolled (462, 382) with delta (0, 0)
Screenshot: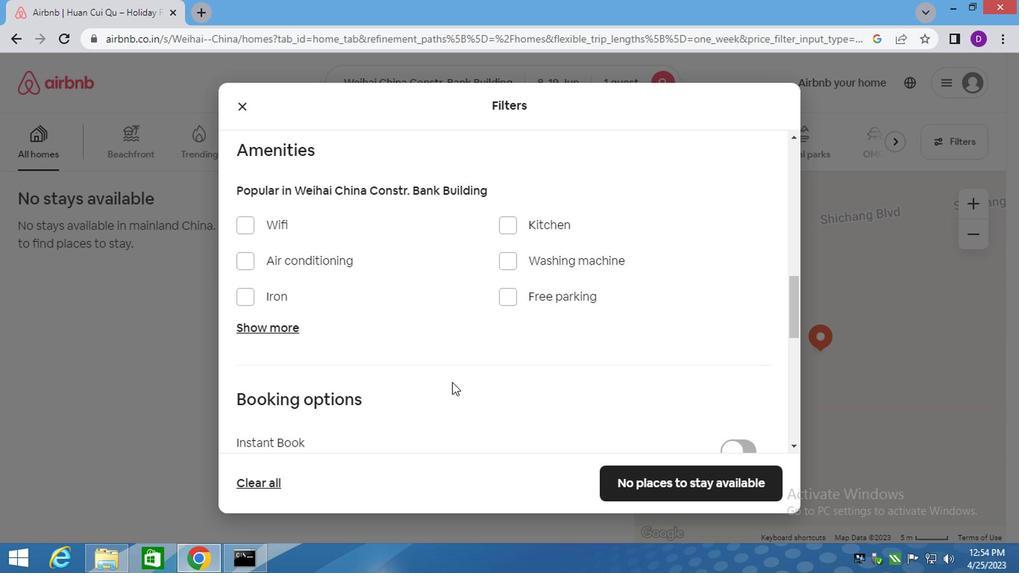 
Action: Mouse moved to (738, 294)
Screenshot: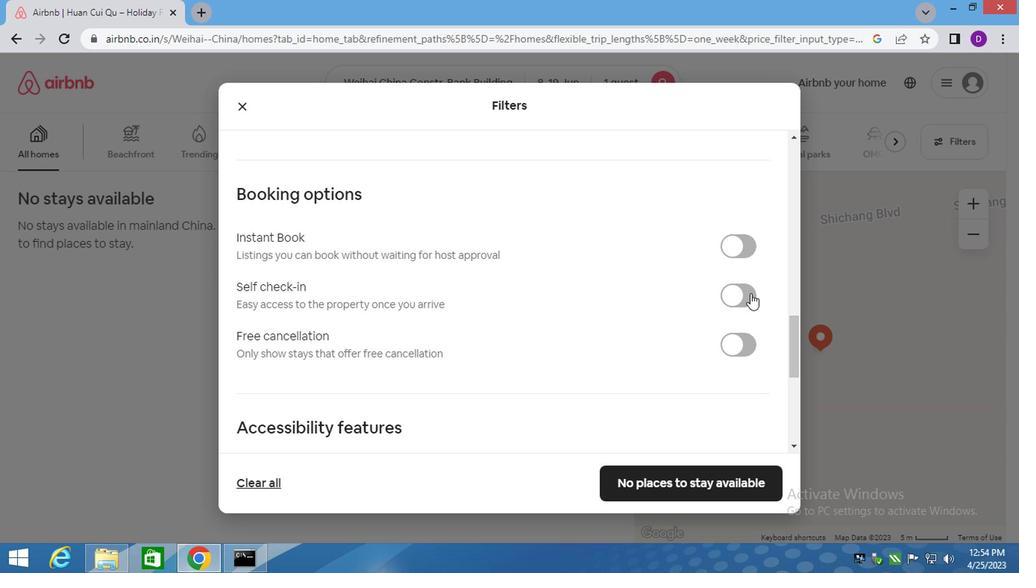 
Action: Mouse pressed left at (738, 294)
Screenshot: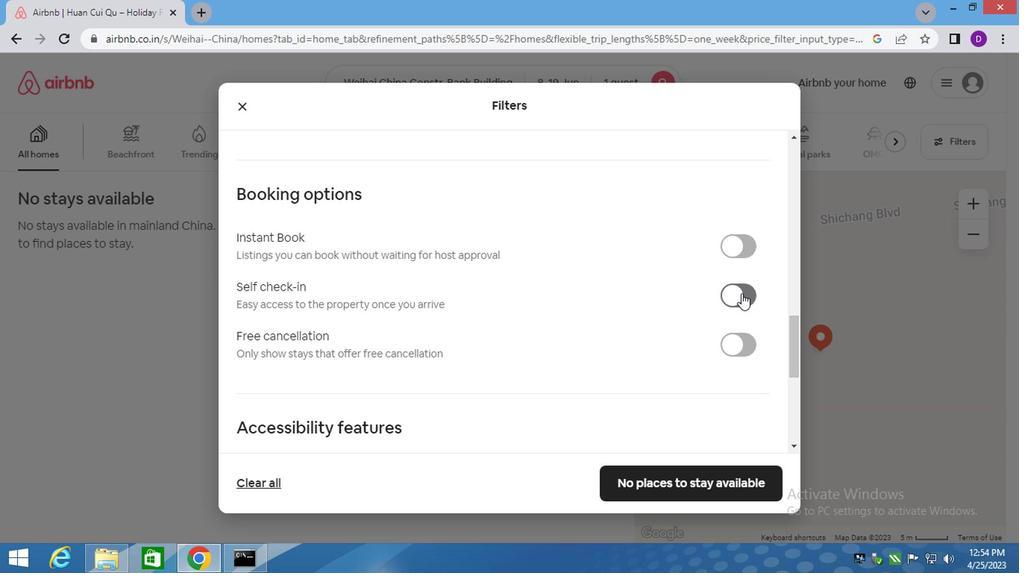 
Action: Mouse moved to (452, 302)
Screenshot: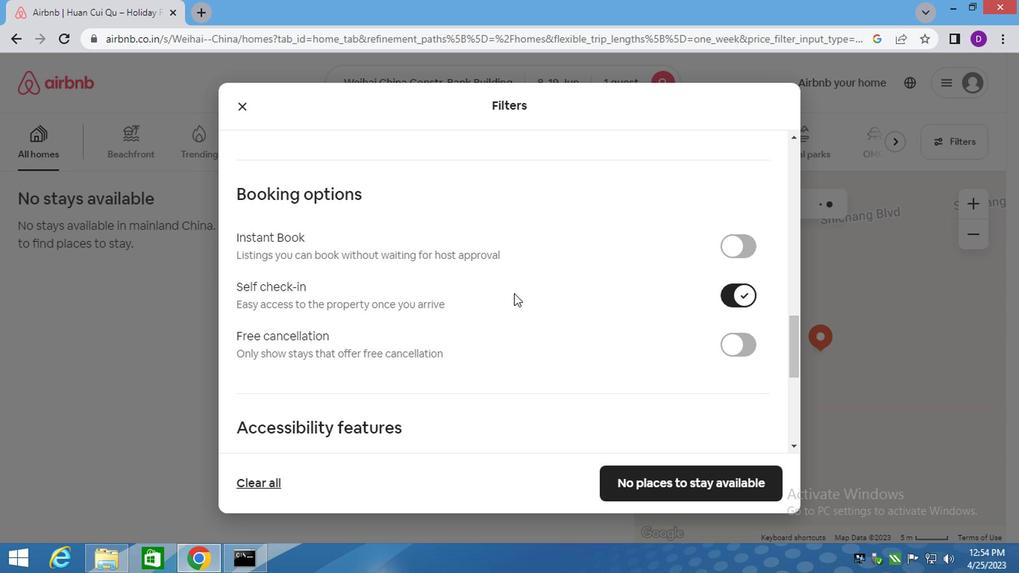 
Action: Mouse scrolled (452, 301) with delta (0, 0)
Screenshot: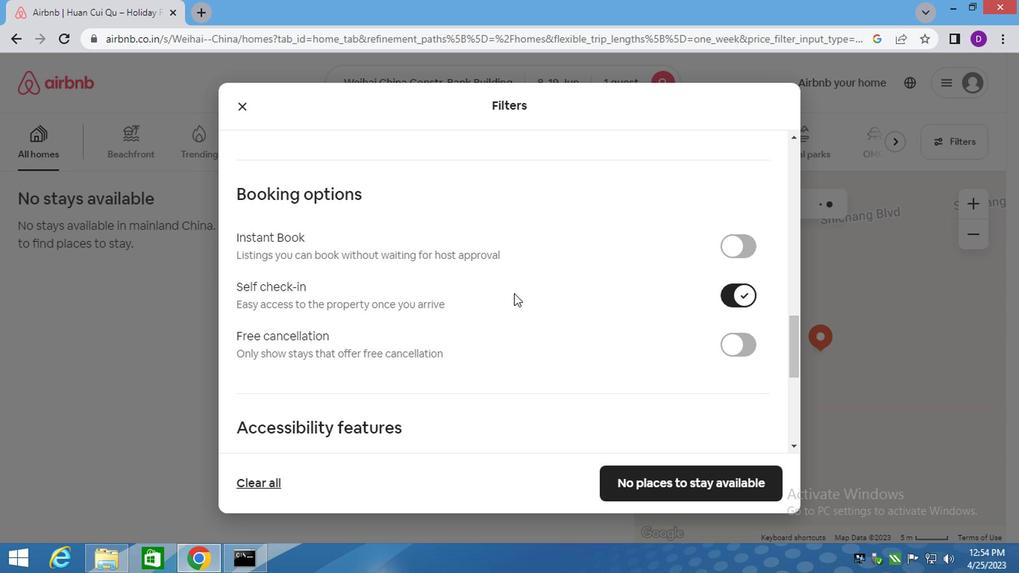 
Action: Mouse moved to (447, 311)
Screenshot: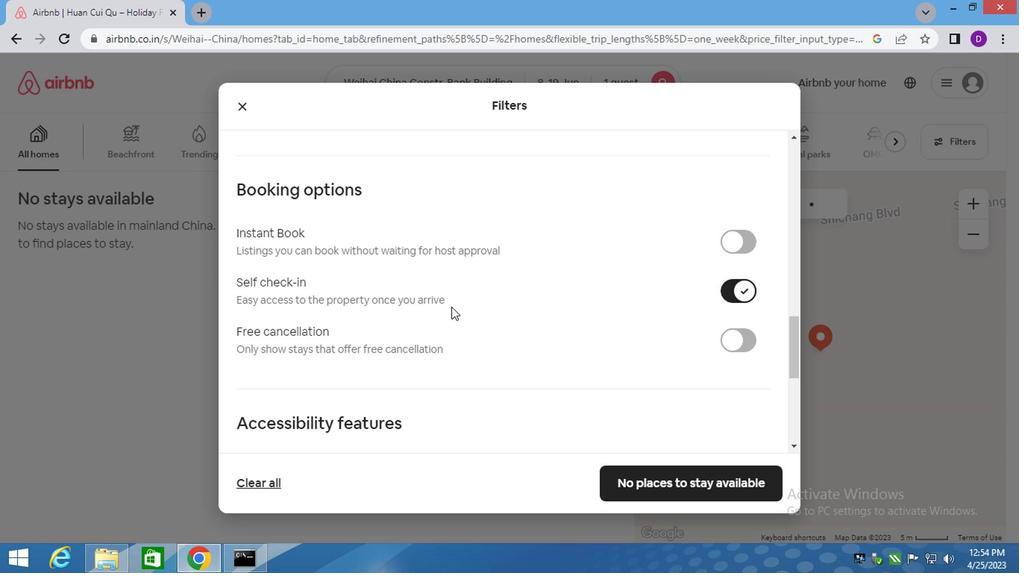 
Action: Mouse scrolled (449, 308) with delta (0, 0)
Screenshot: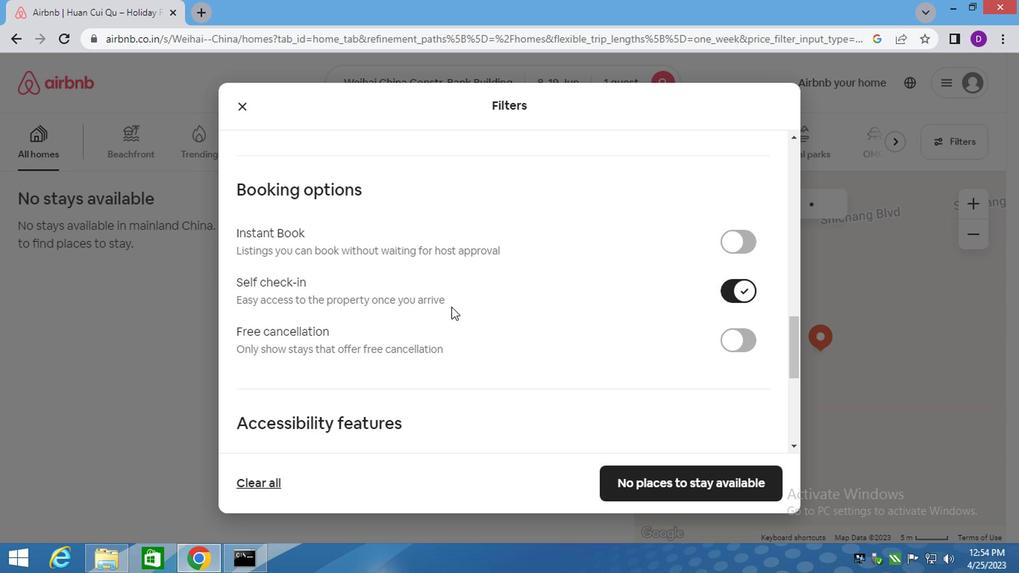 
Action: Mouse moved to (445, 322)
Screenshot: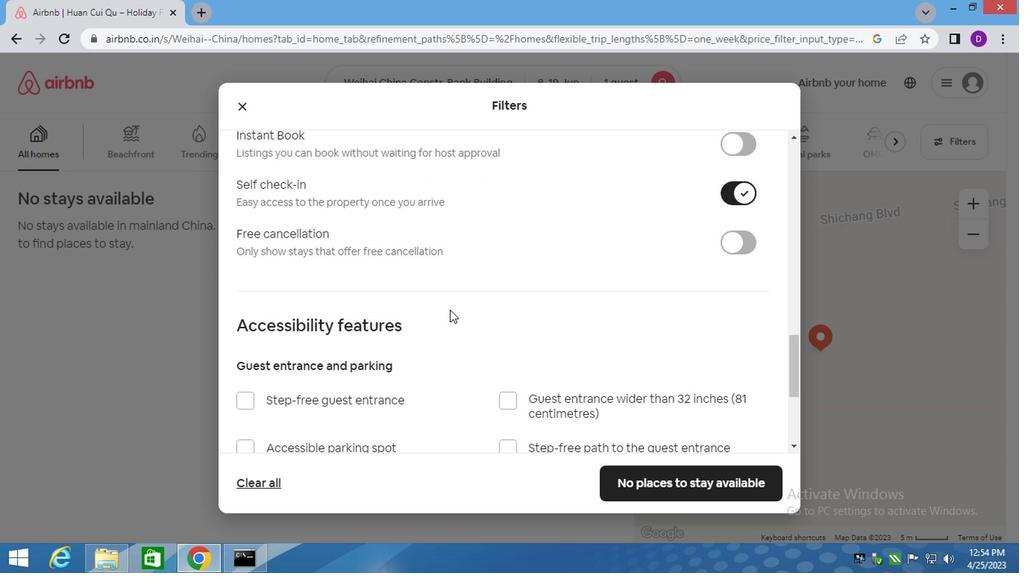 
Action: Mouse scrolled (446, 312) with delta (0, 0)
Screenshot: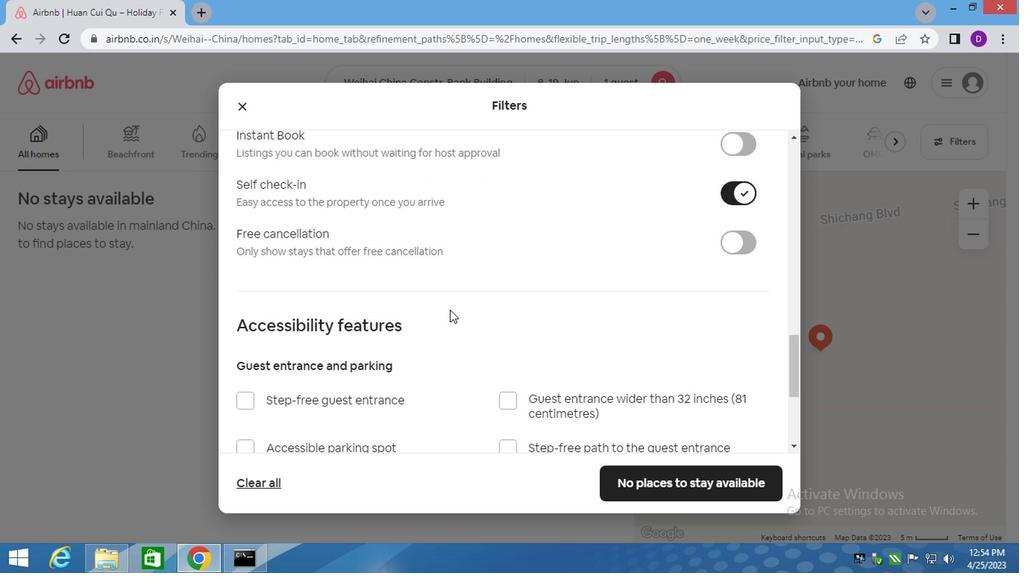 
Action: Mouse moved to (445, 324)
Screenshot: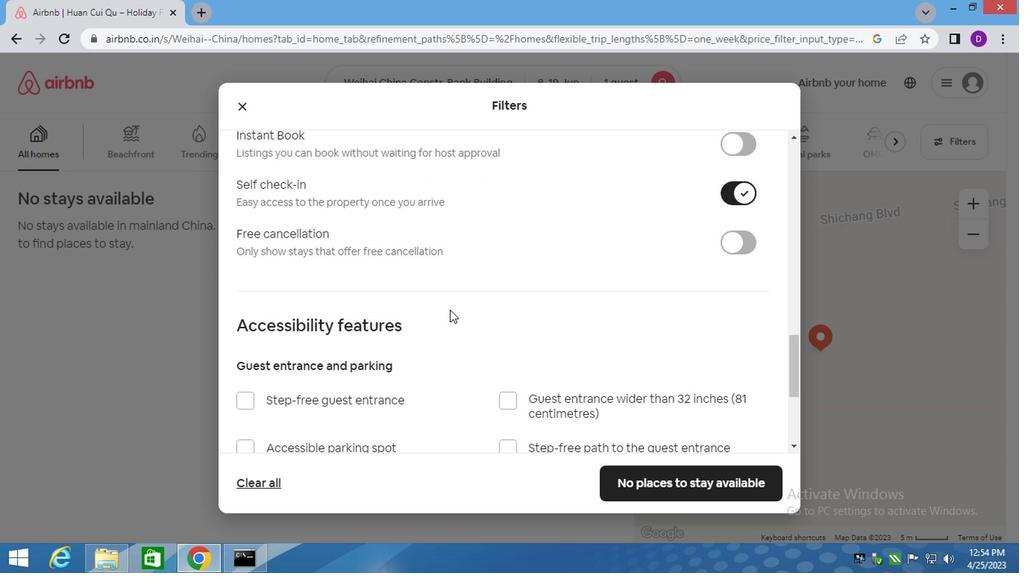 
Action: Mouse scrolled (445, 315) with delta (0, -1)
Screenshot: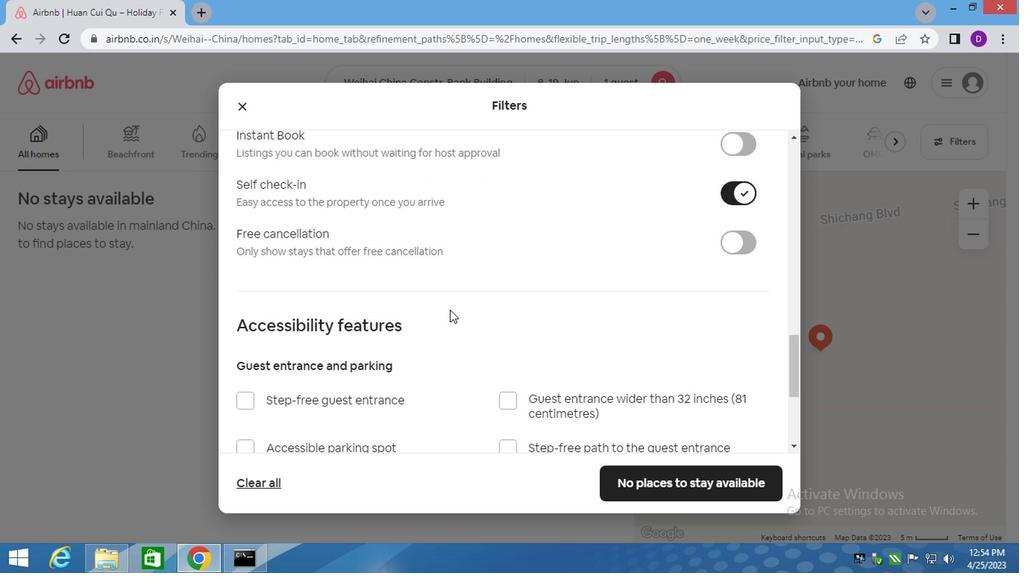 
Action: Mouse moved to (449, 335)
Screenshot: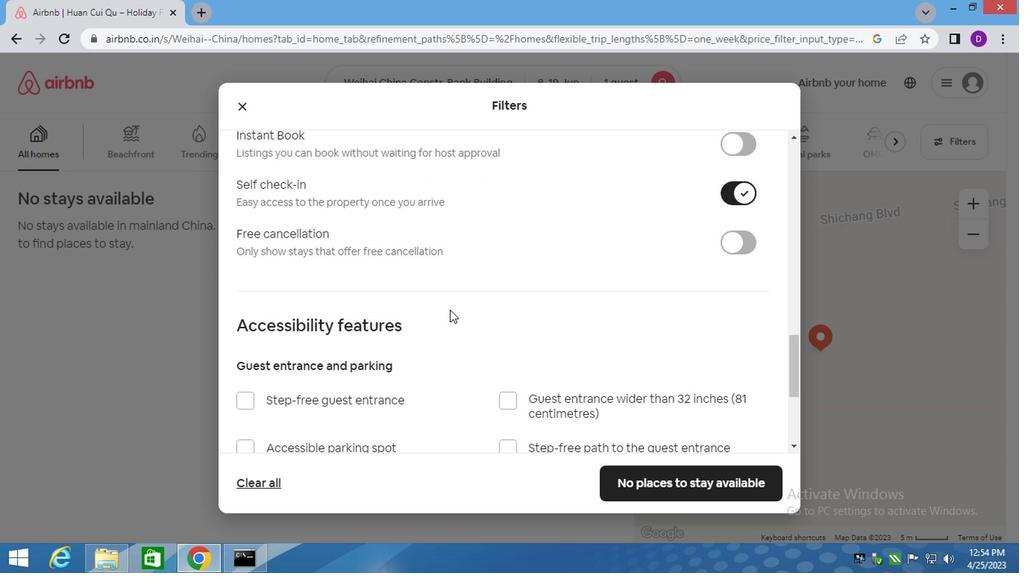 
Action: Mouse scrolled (445, 316) with delta (0, 0)
Screenshot: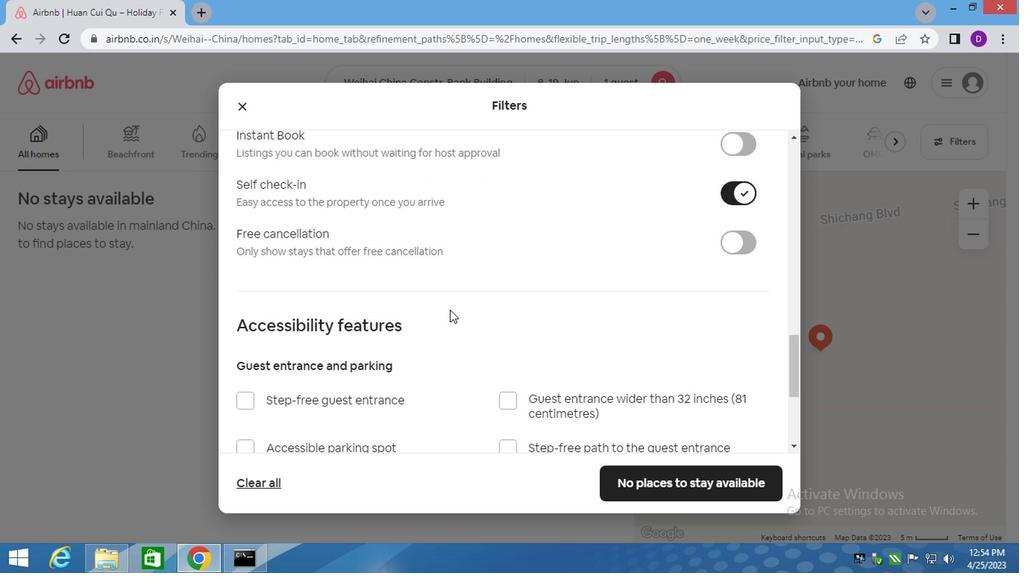 
Action: Mouse moved to (449, 338)
Screenshot: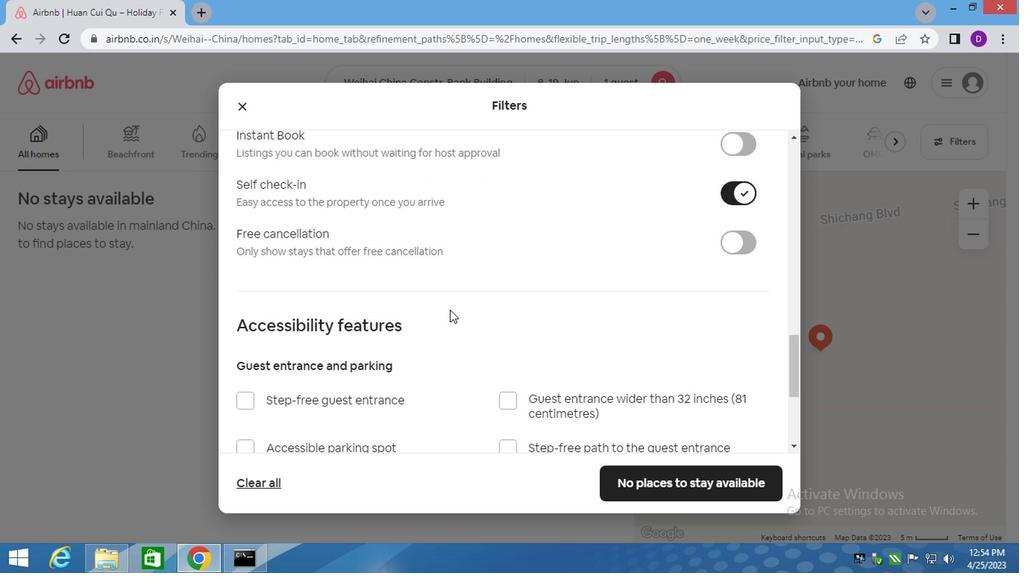 
Action: Mouse scrolled (445, 324) with delta (0, 0)
Screenshot: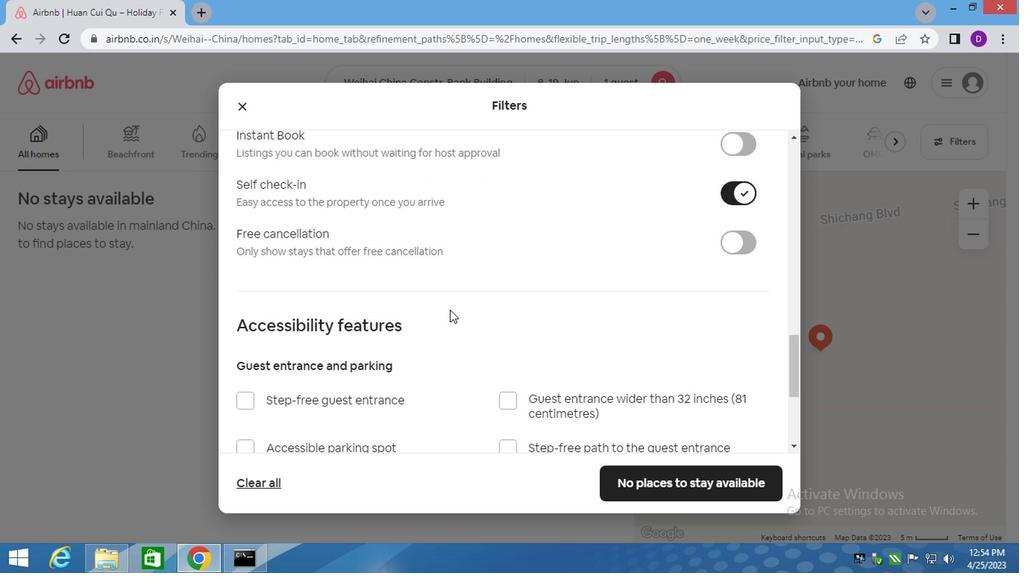 
Action: Mouse moved to (452, 346)
Screenshot: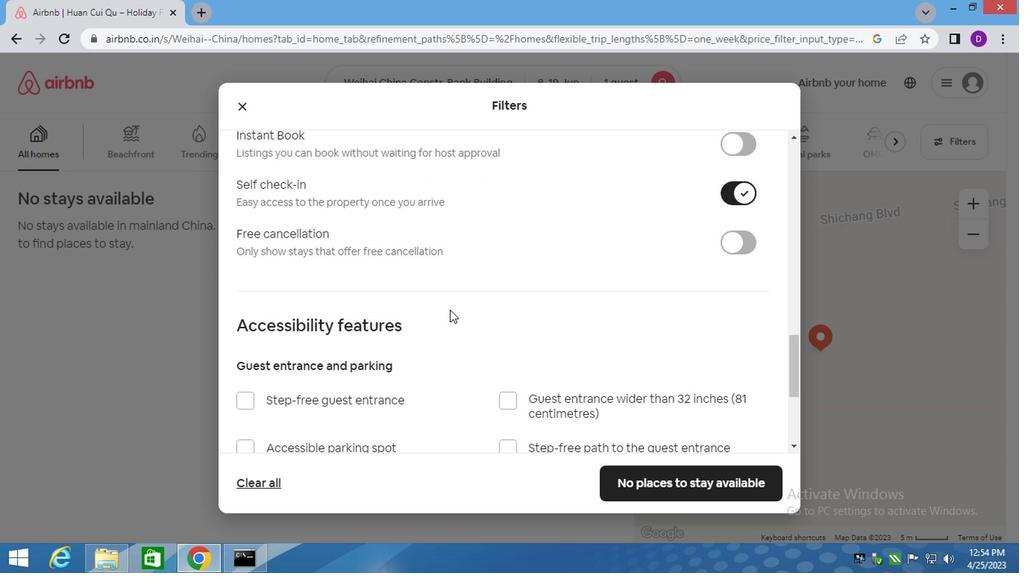 
Action: Mouse scrolled (449, 337) with delta (0, 0)
Screenshot: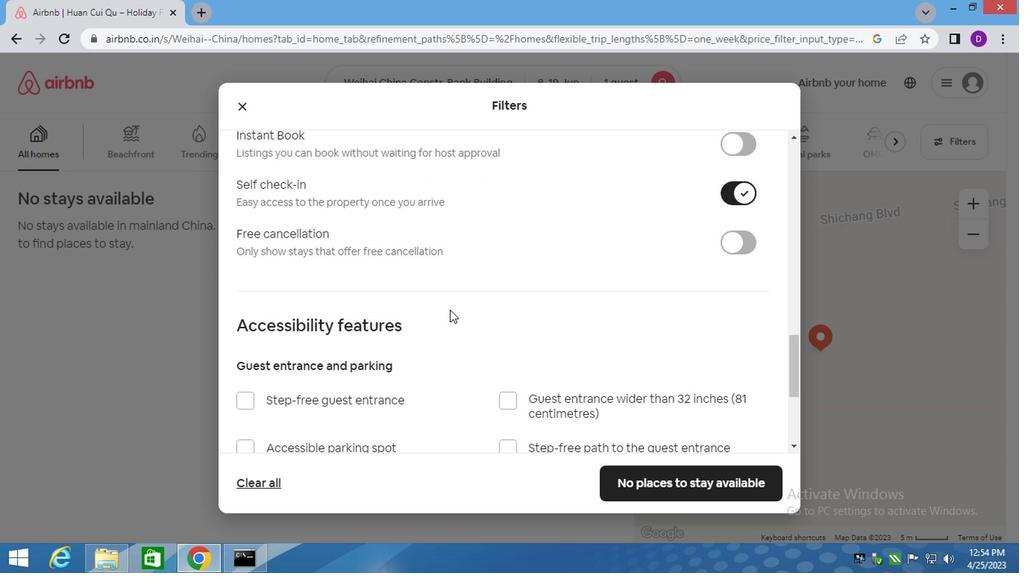 
Action: Mouse moved to (457, 355)
Screenshot: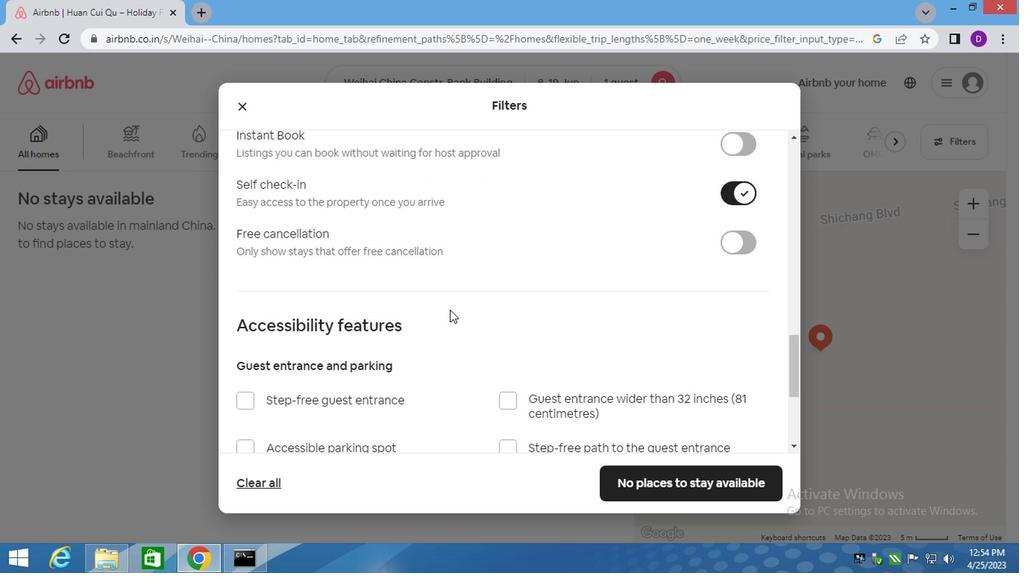 
Action: Mouse scrolled (453, 347) with delta (0, -1)
Screenshot: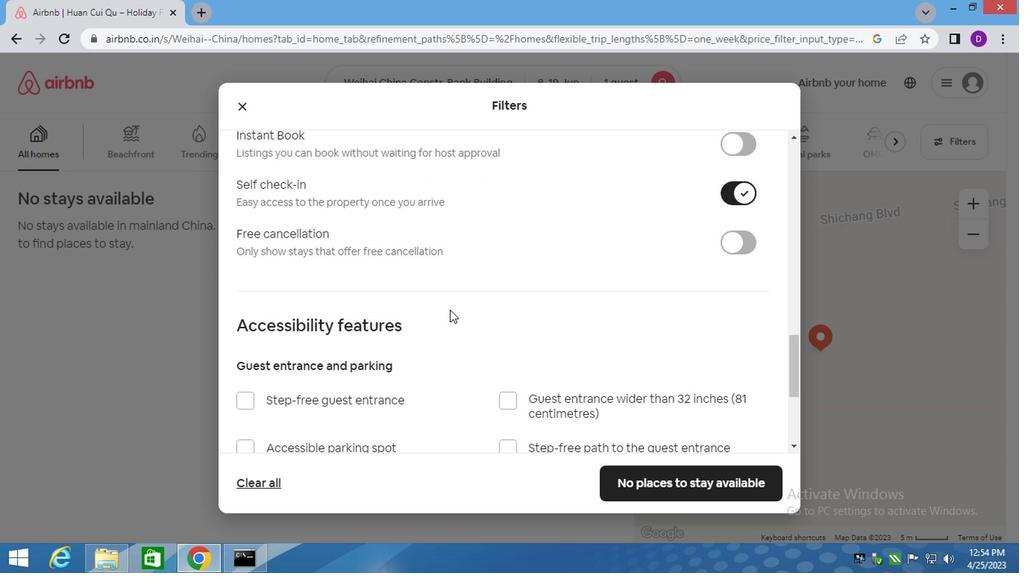 
Action: Mouse moved to (464, 369)
Screenshot: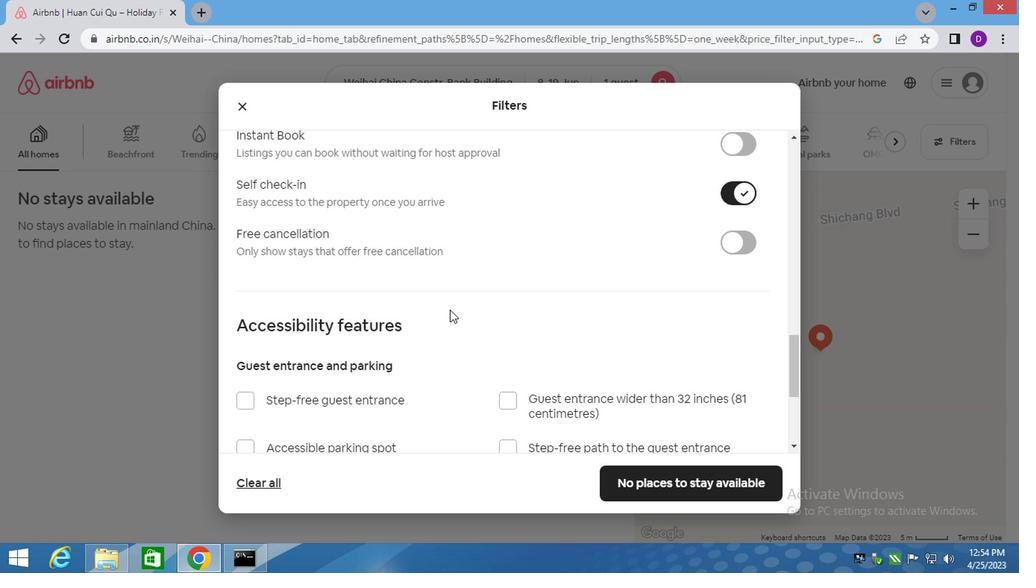 
Action: Mouse scrolled (457, 355) with delta (0, 0)
Screenshot: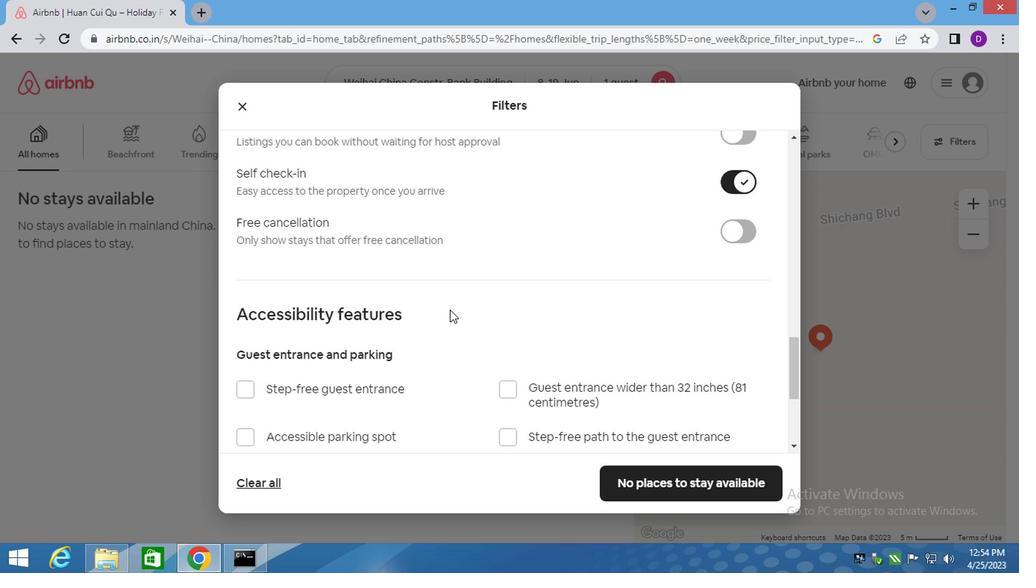 
Action: Mouse moved to (497, 387)
Screenshot: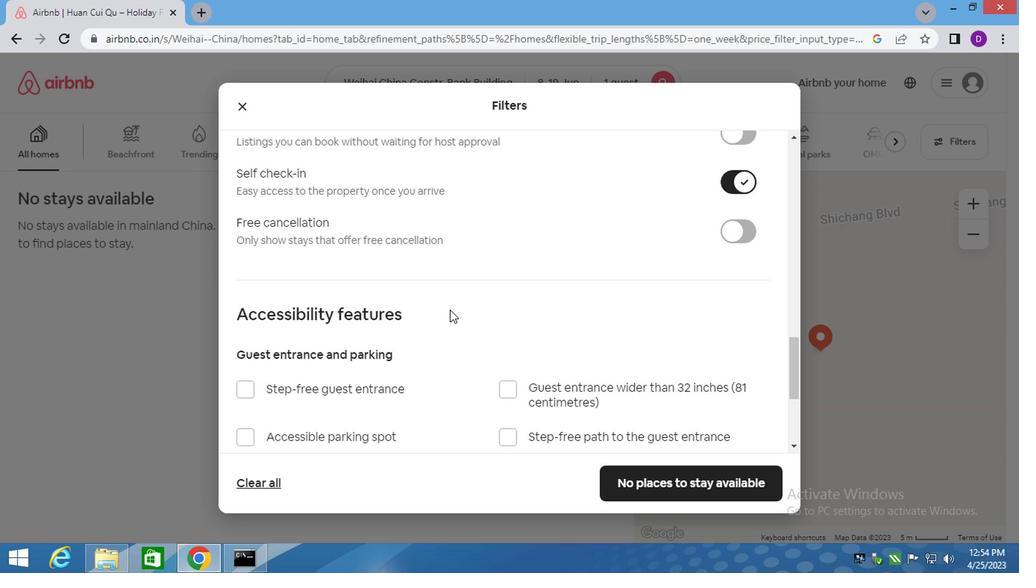 
Action: Mouse scrolled (460, 364) with delta (0, -1)
Screenshot: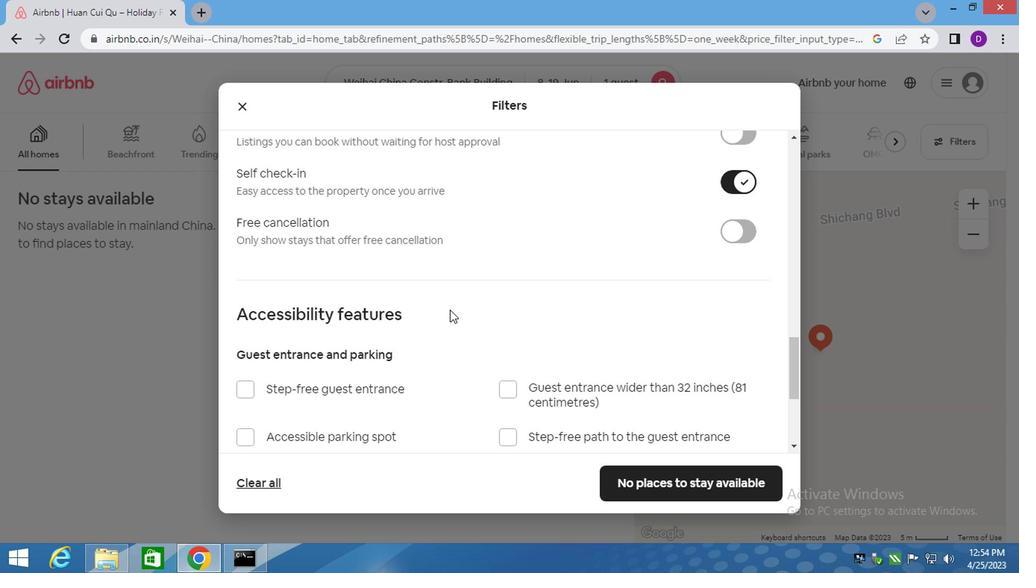 
Action: Mouse moved to (528, 391)
Screenshot: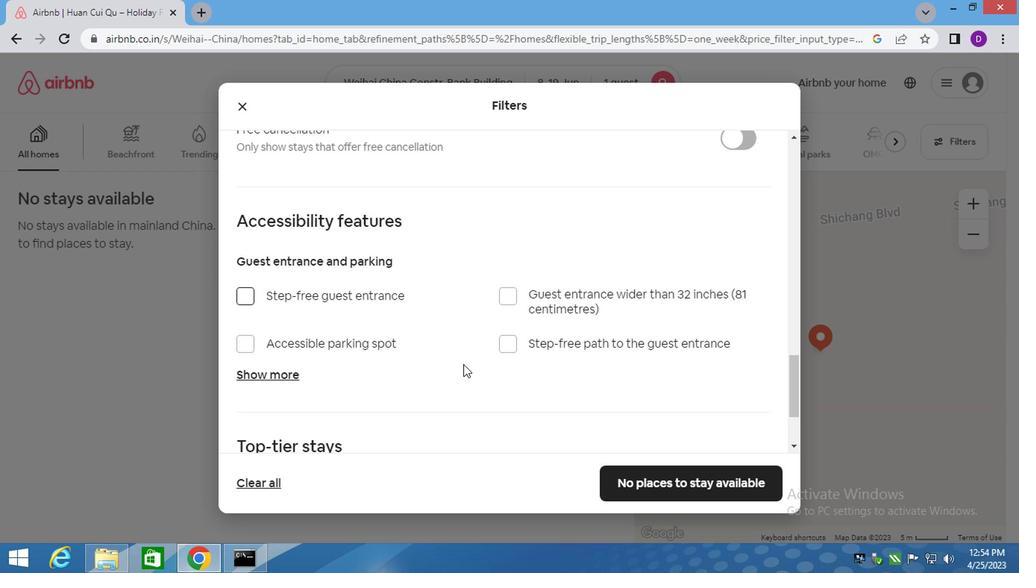 
Action: Mouse scrolled (528, 390) with delta (0, -1)
Screenshot: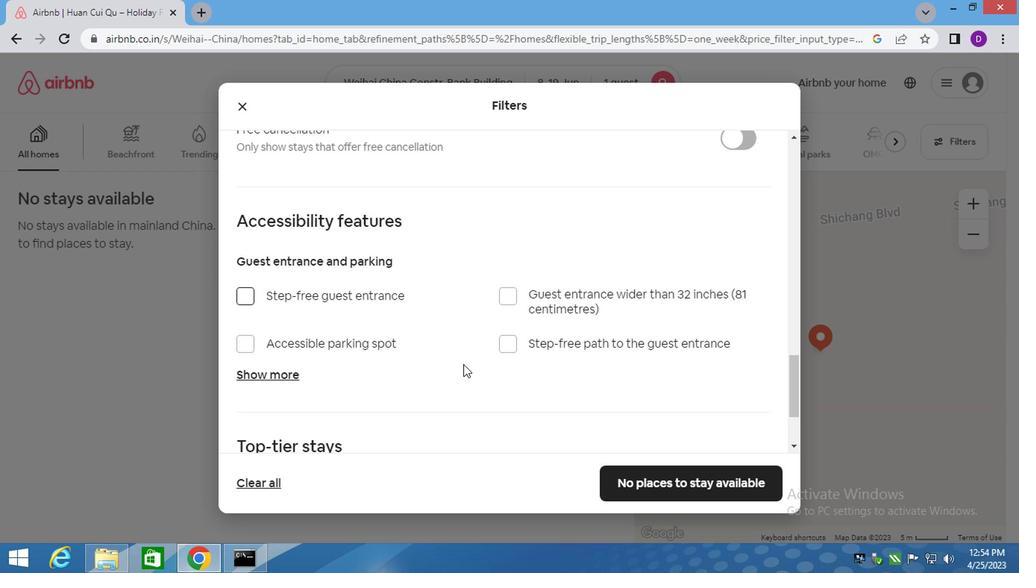
Action: Mouse moved to (532, 394)
Screenshot: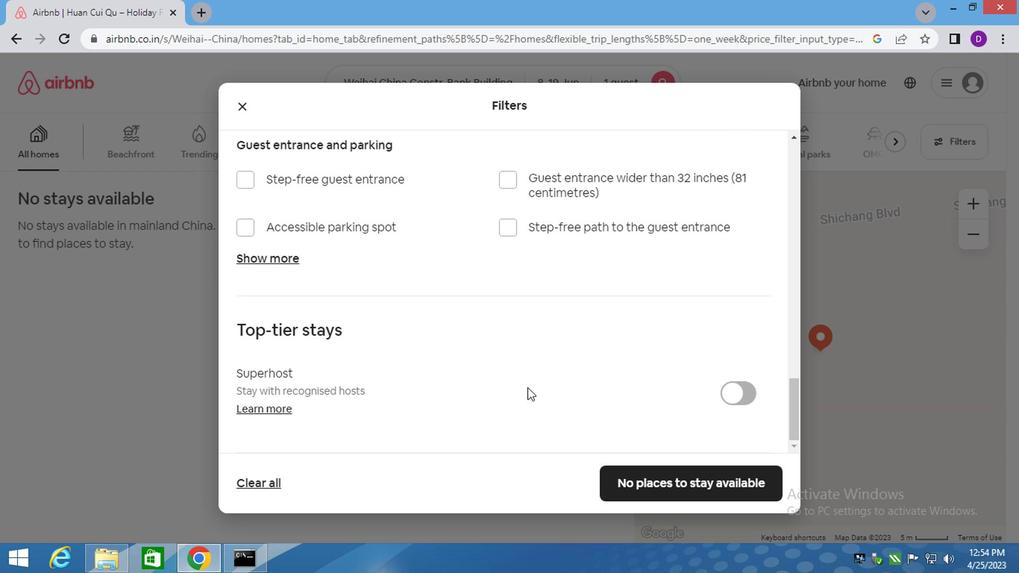 
Action: Mouse scrolled (532, 393) with delta (0, -1)
Screenshot: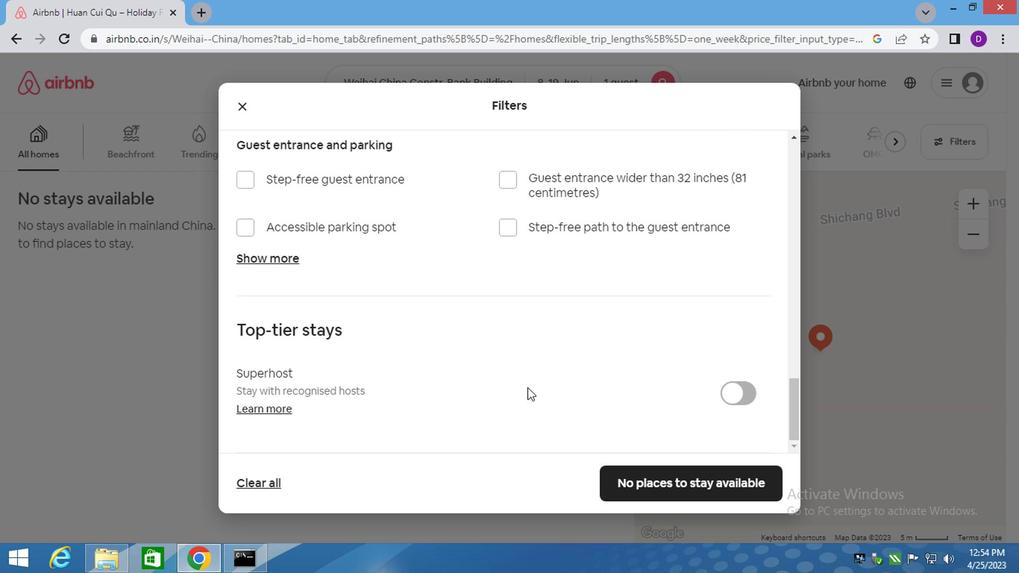 
Action: Mouse moved to (534, 394)
Screenshot: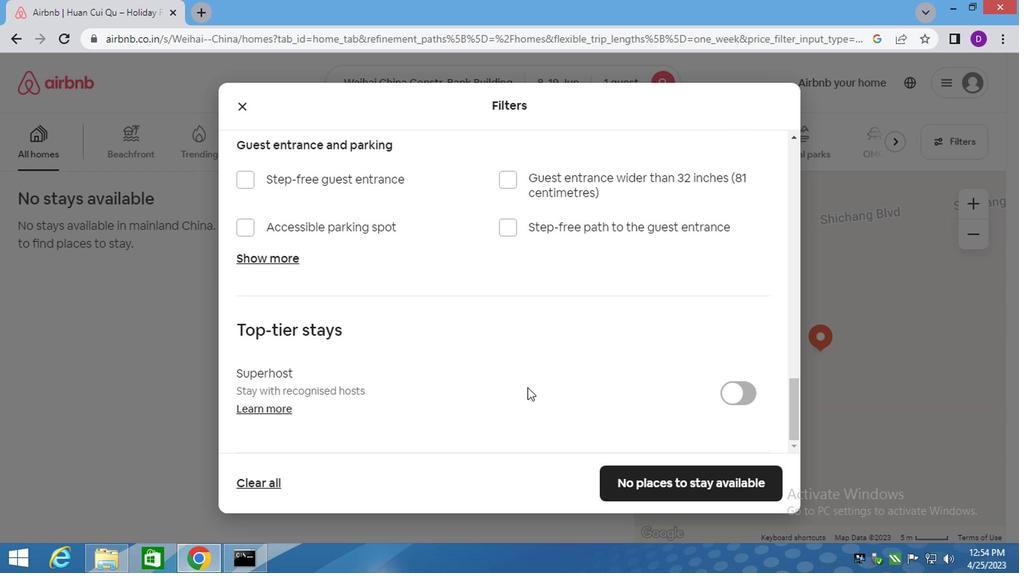 
Action: Mouse scrolled (534, 393) with delta (0, -1)
Screenshot: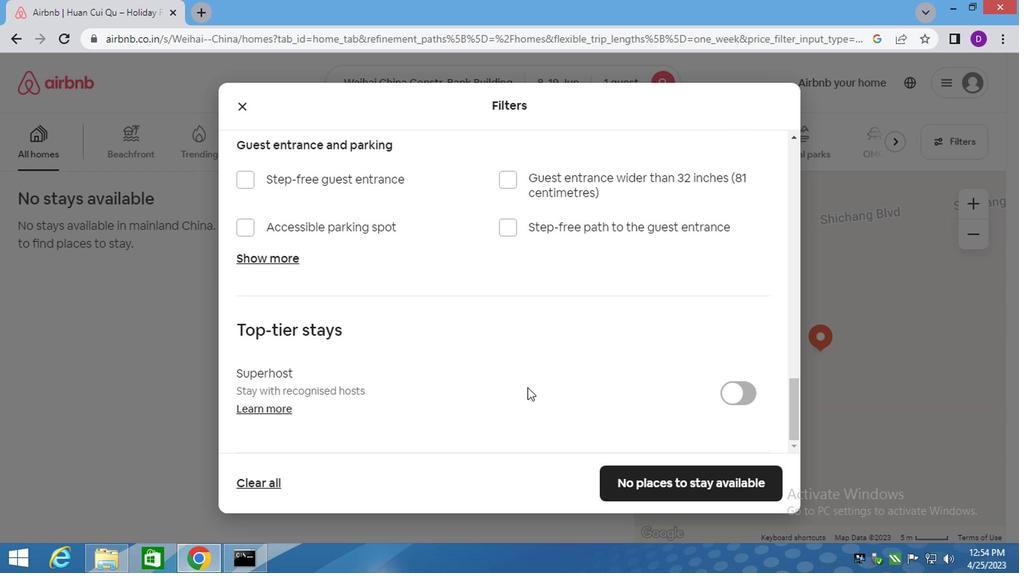 
Action: Mouse scrolled (534, 393) with delta (0, -1)
Screenshot: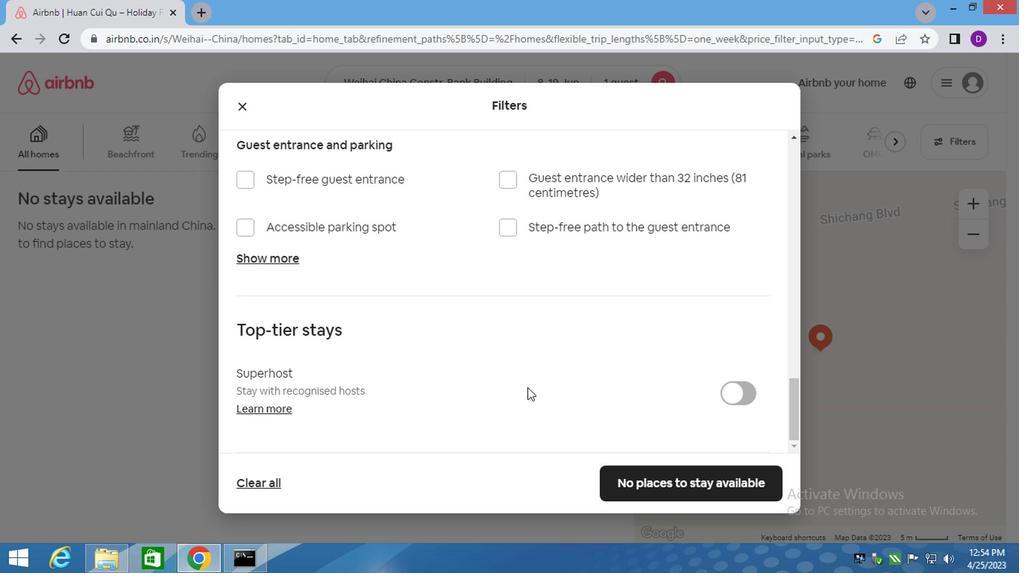 
Action: Mouse moved to (572, 391)
Screenshot: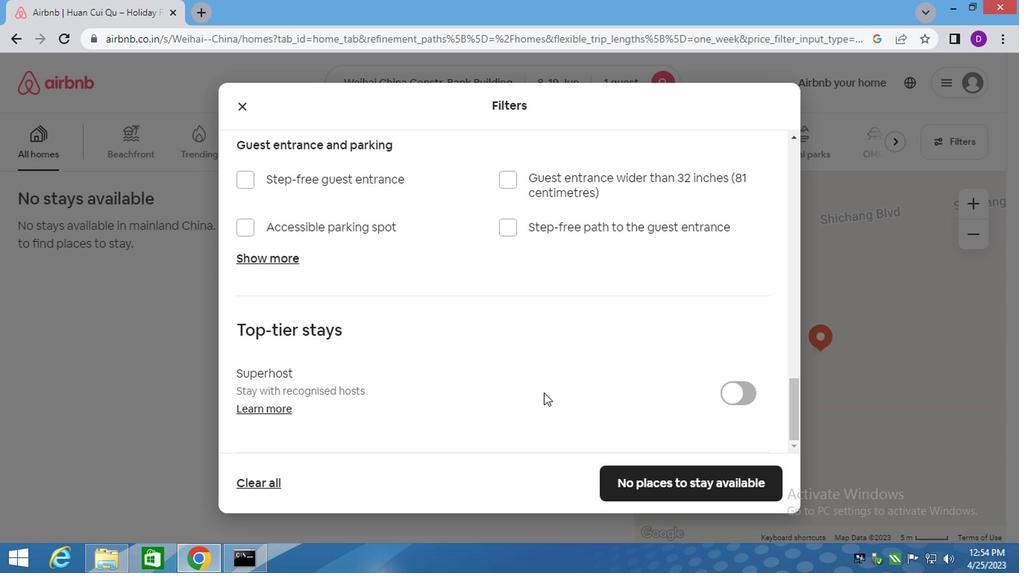 
Action: Mouse scrolled (572, 390) with delta (0, -1)
Screenshot: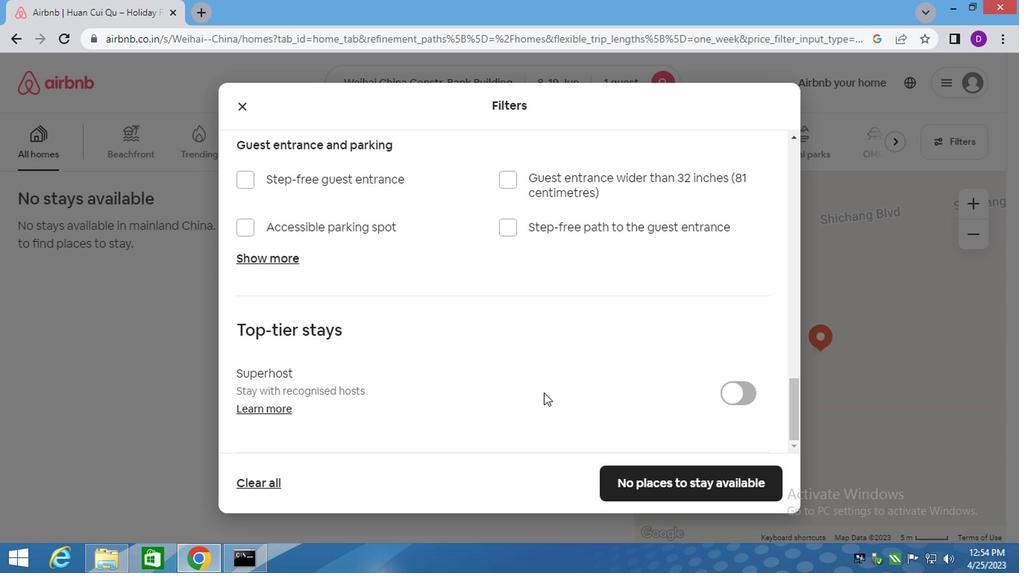 
Action: Mouse moved to (586, 393)
Screenshot: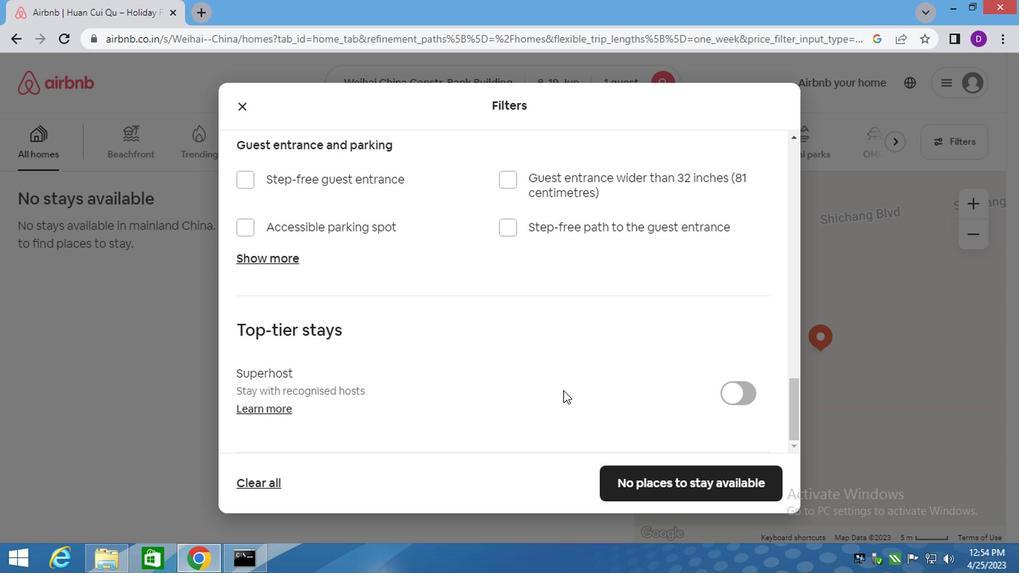 
Action: Mouse scrolled (584, 392) with delta (0, -1)
Screenshot: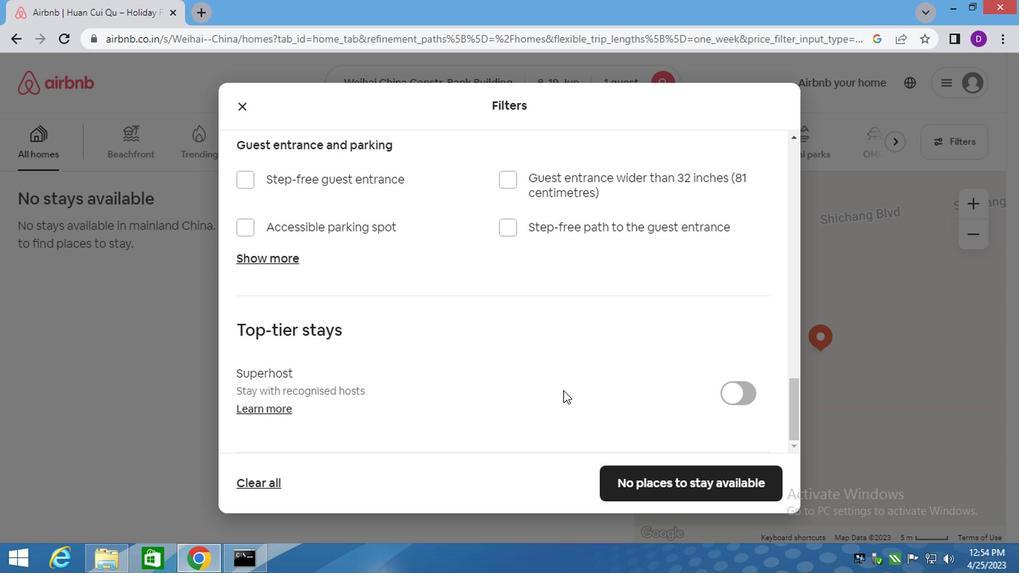 
Action: Mouse moved to (590, 395)
Screenshot: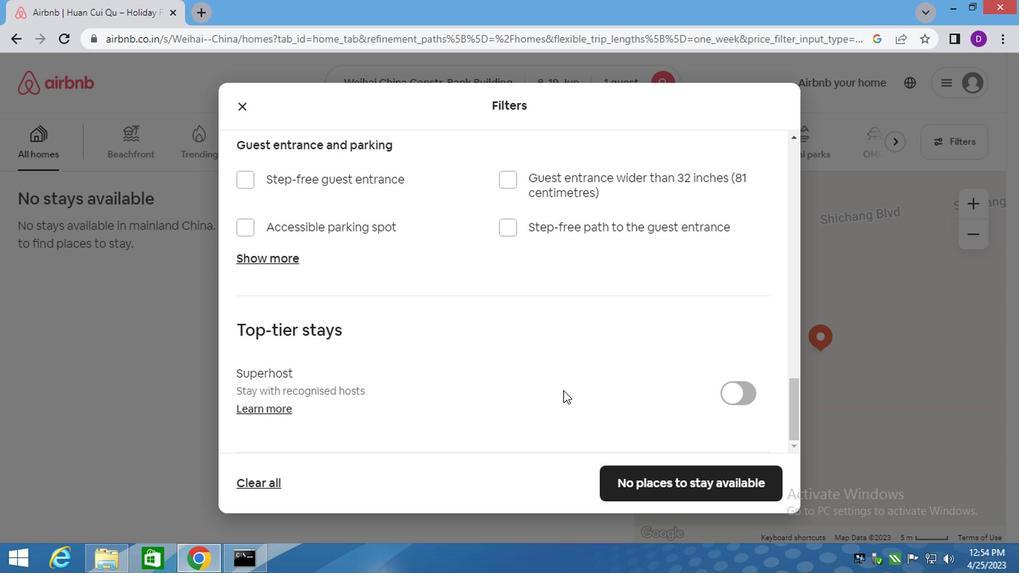 
Action: Mouse scrolled (590, 395) with delta (0, 0)
Screenshot: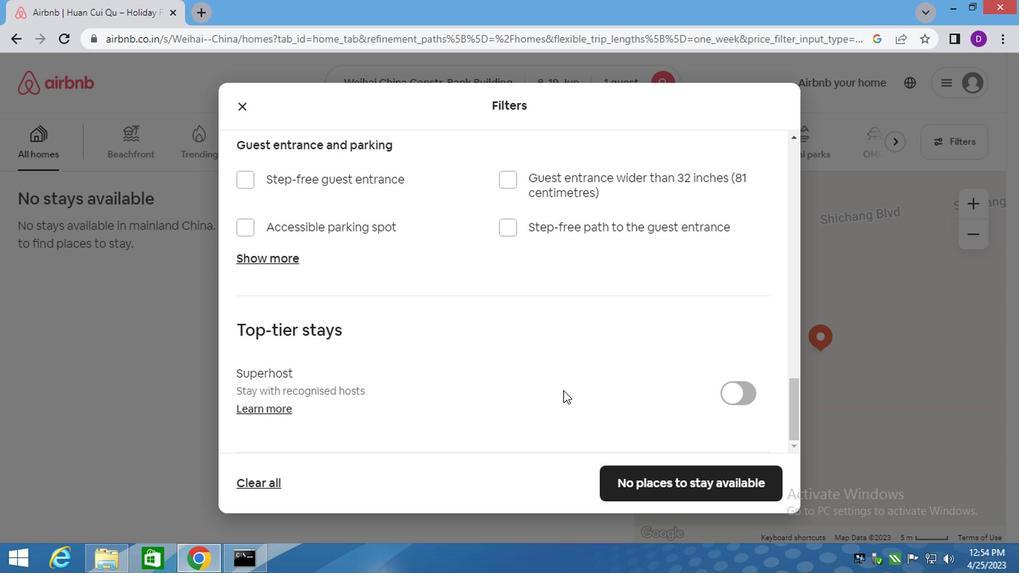 
Action: Mouse moved to (596, 399)
Screenshot: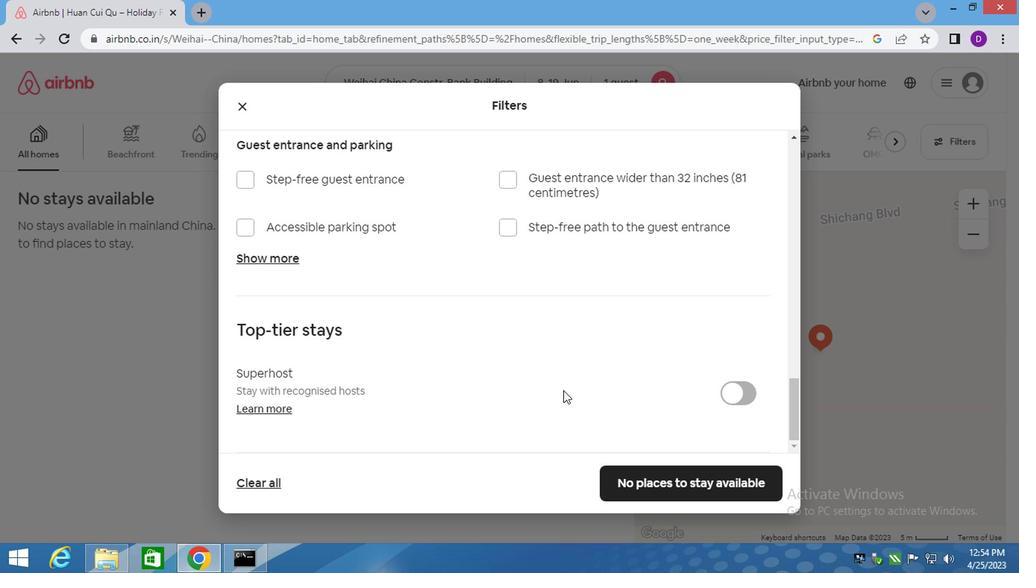 
Action: Mouse scrolled (596, 399) with delta (0, 0)
Screenshot: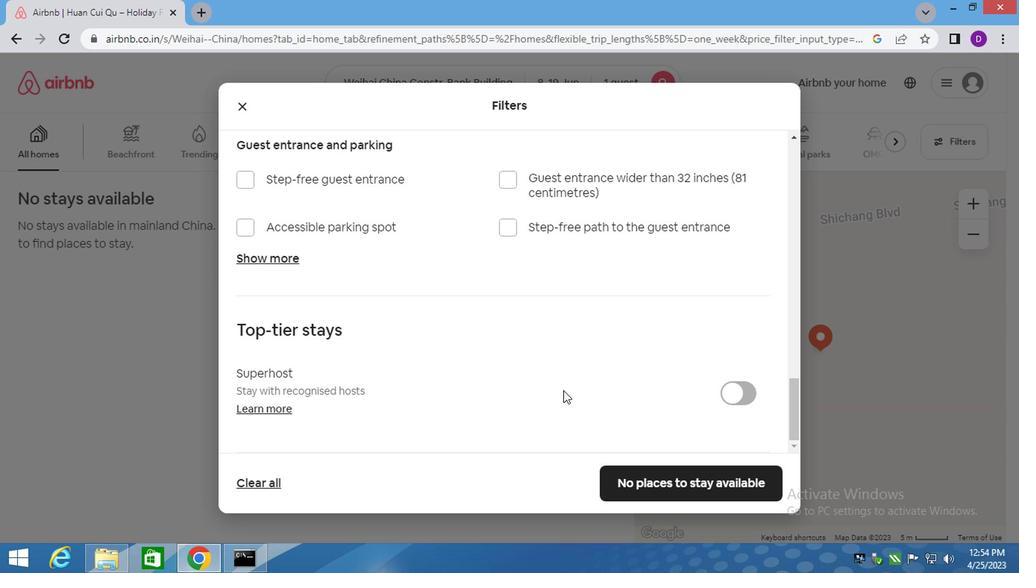 
Action: Mouse moved to (604, 404)
Screenshot: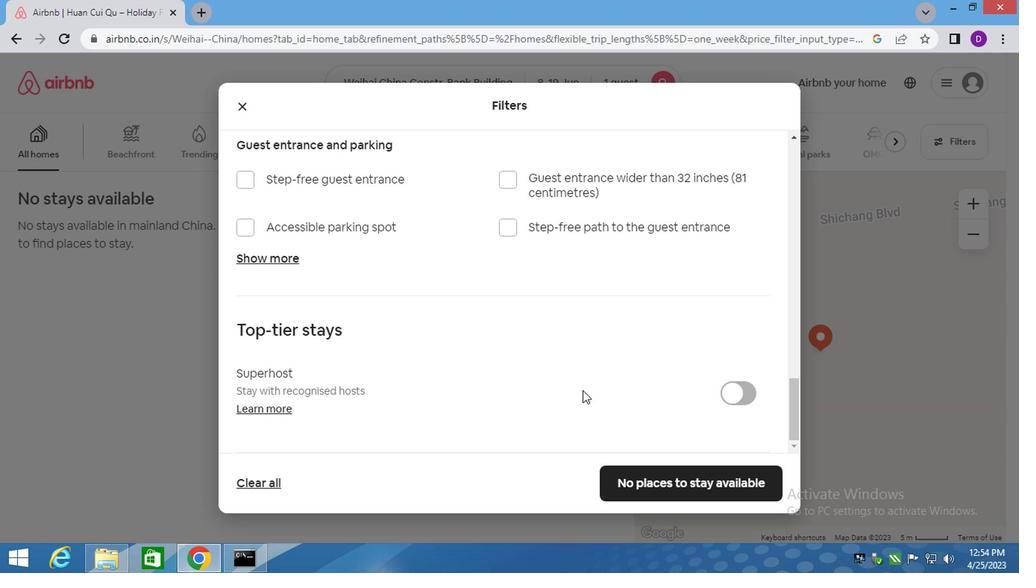 
Action: Mouse scrolled (604, 403) with delta (0, -1)
Screenshot: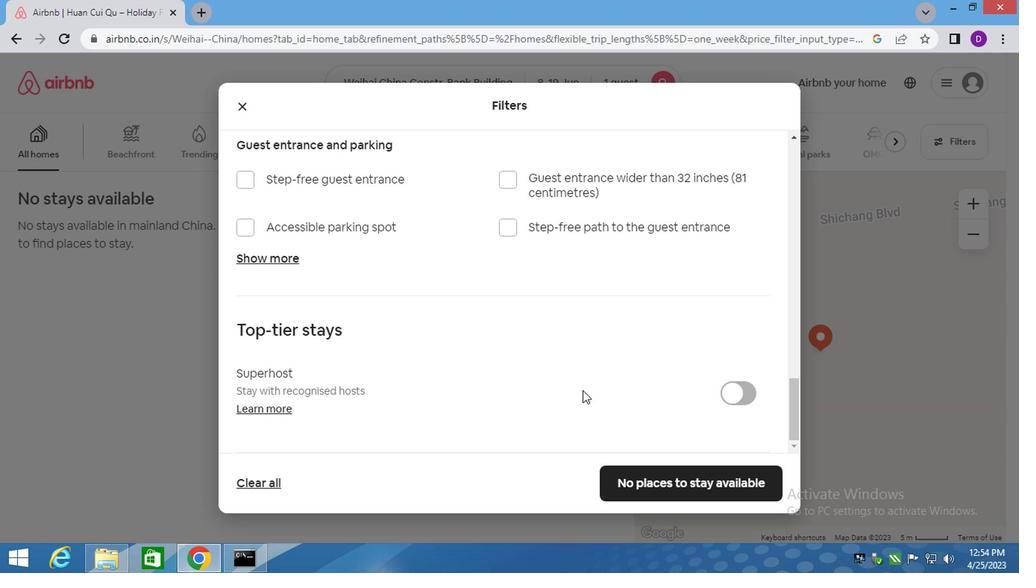 
Action: Mouse moved to (649, 473)
Screenshot: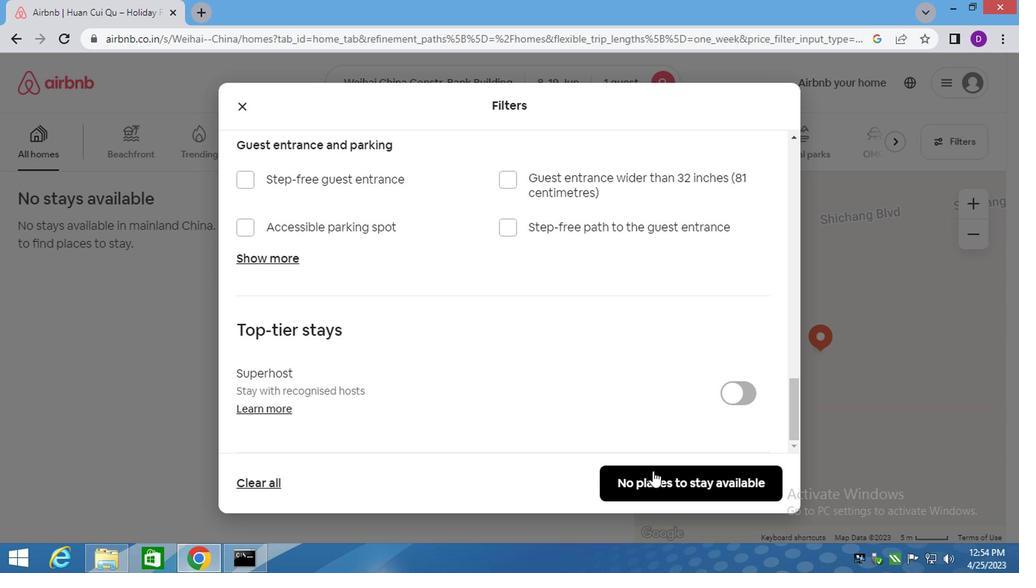 
Action: Mouse pressed left at (649, 473)
Screenshot: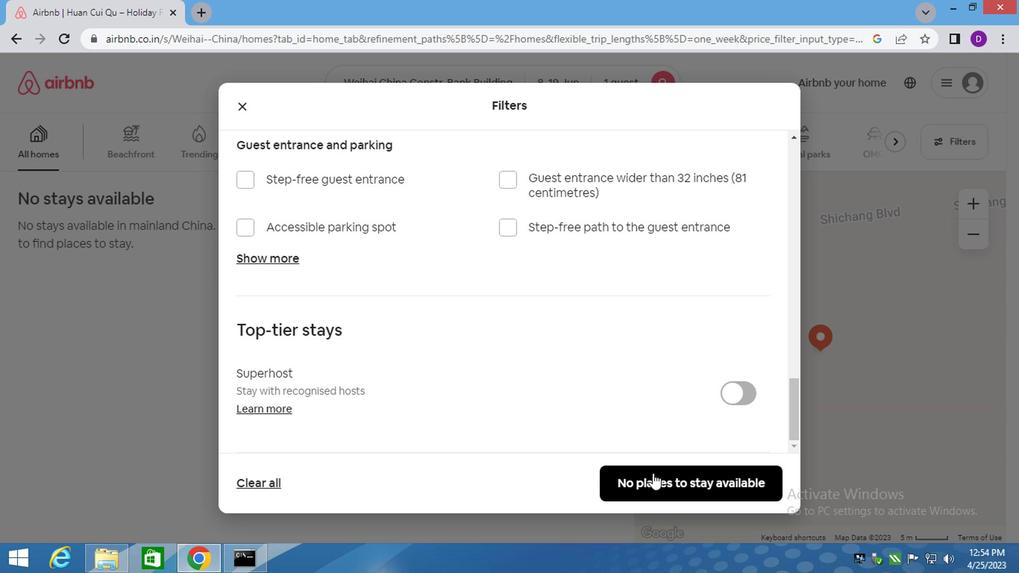 
Action: Mouse moved to (573, 350)
Screenshot: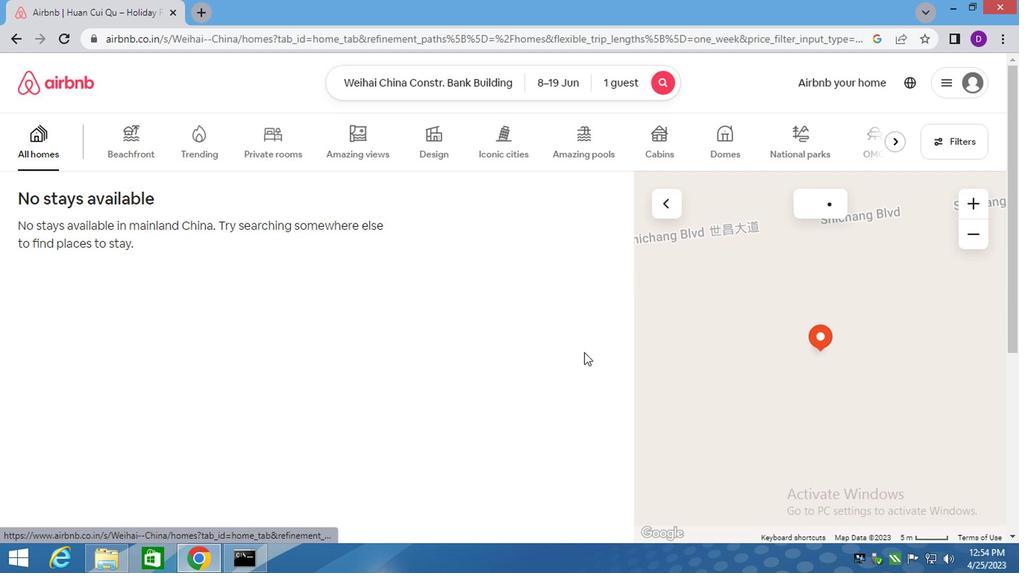 
